 Task: Search one way flight ticket for 2 adults, 2 infants in seat and 1 infant on lap in first from Wichita: Wichita Dwight D. Eisenhower National Airport(was Wichita Mid-continent Airport) to Greensboro: Piedmont Triad International Airport on 5-1-2023. Choice of flights is Westjet. Number of bags: 1 checked bag. Price is upto 45000. Outbound departure time preference is 7:00.
Action: Mouse moved to (250, 253)
Screenshot: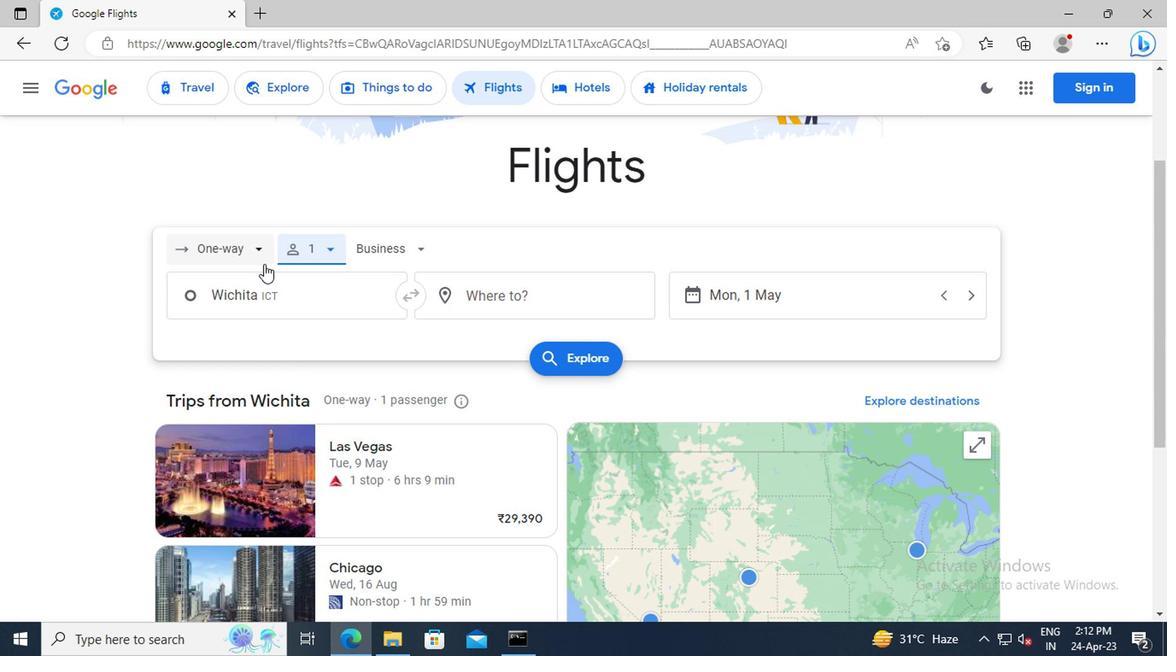 
Action: Mouse pressed left at (250, 253)
Screenshot: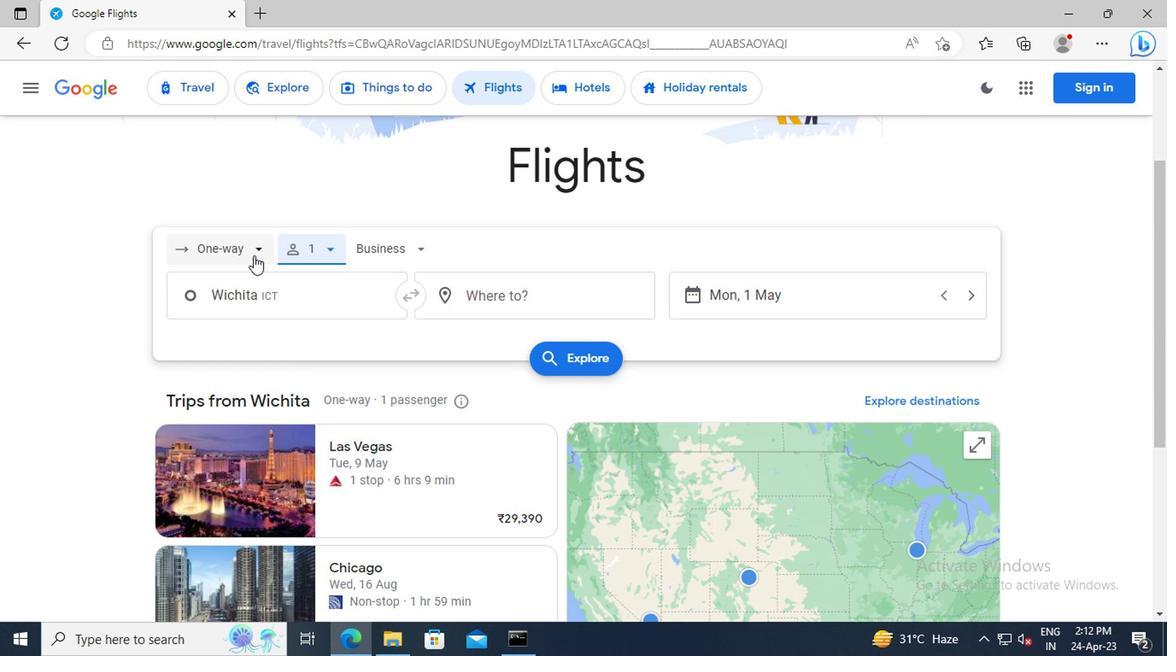 
Action: Mouse moved to (235, 336)
Screenshot: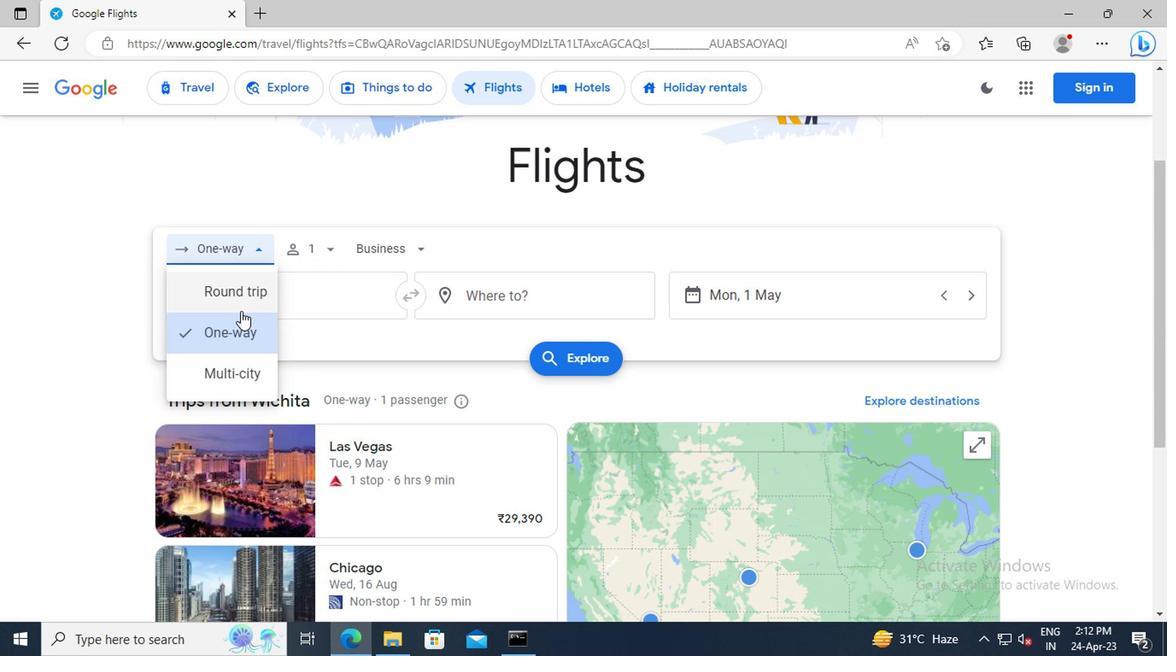 
Action: Mouse pressed left at (235, 336)
Screenshot: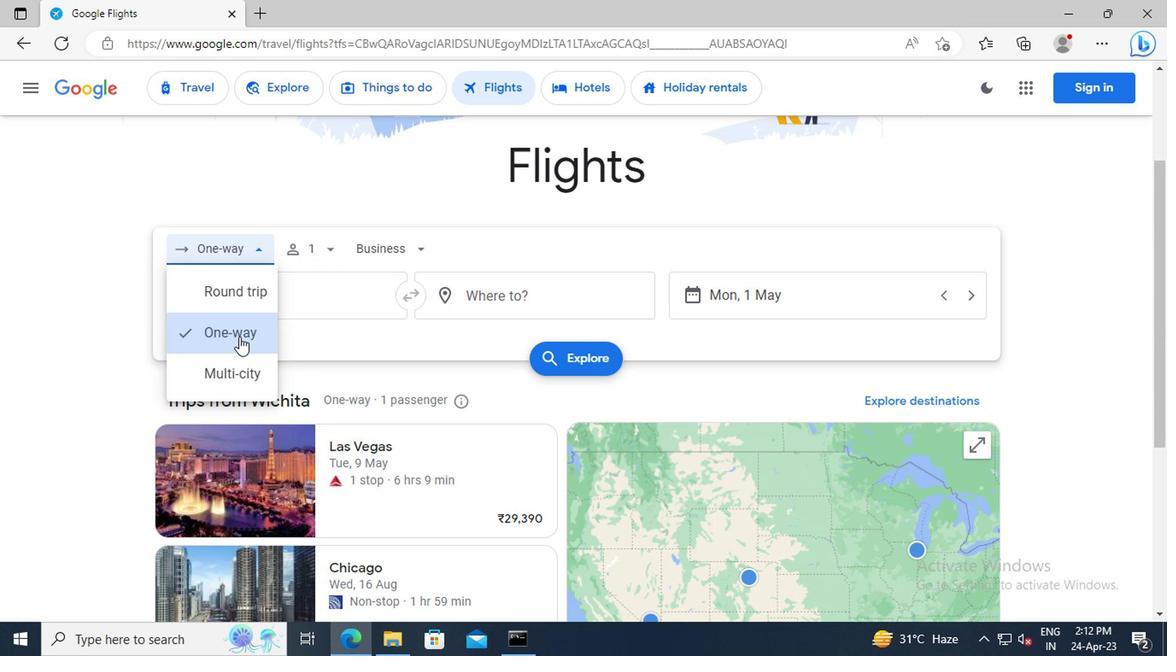 
Action: Mouse moved to (318, 247)
Screenshot: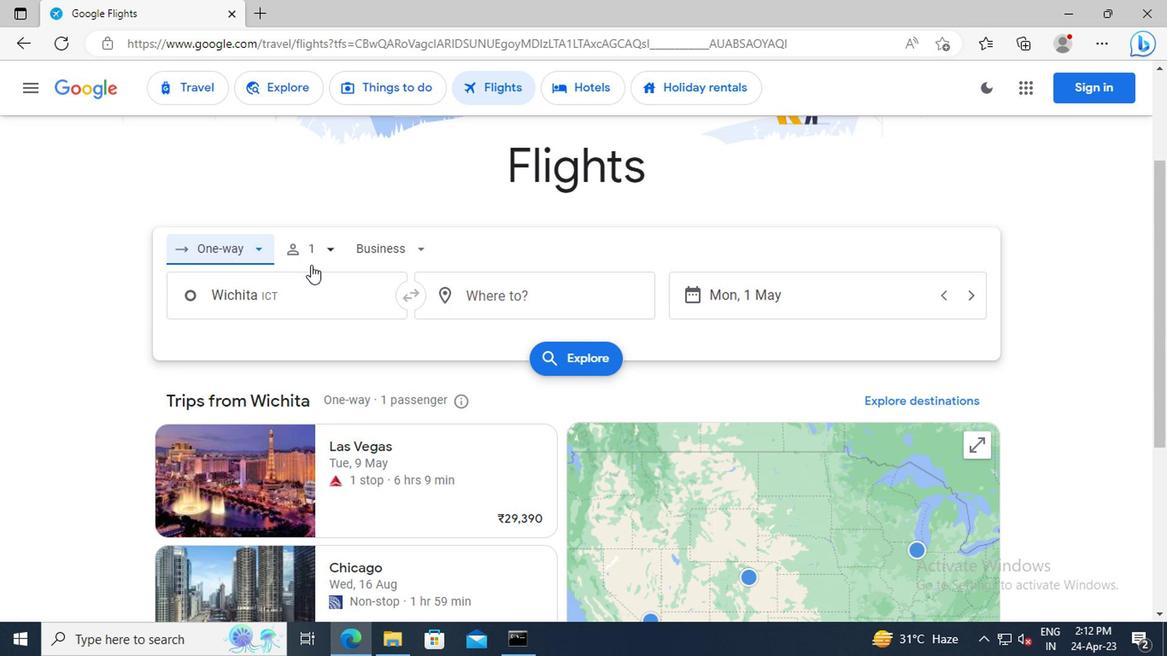 
Action: Mouse pressed left at (318, 247)
Screenshot: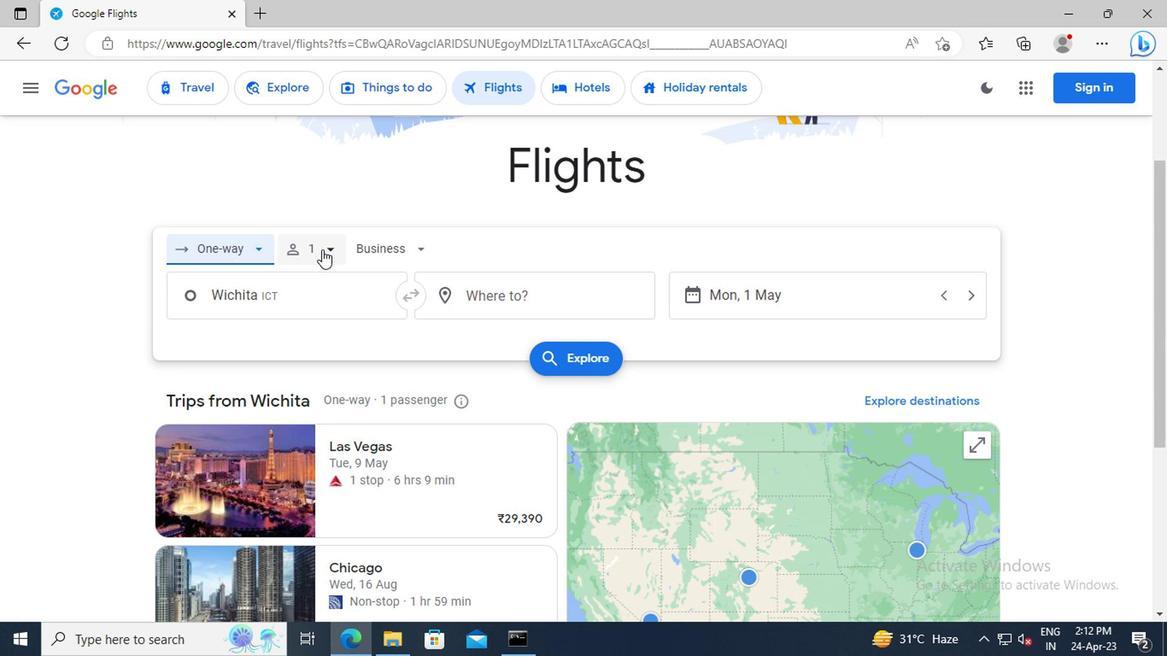 
Action: Mouse moved to (449, 290)
Screenshot: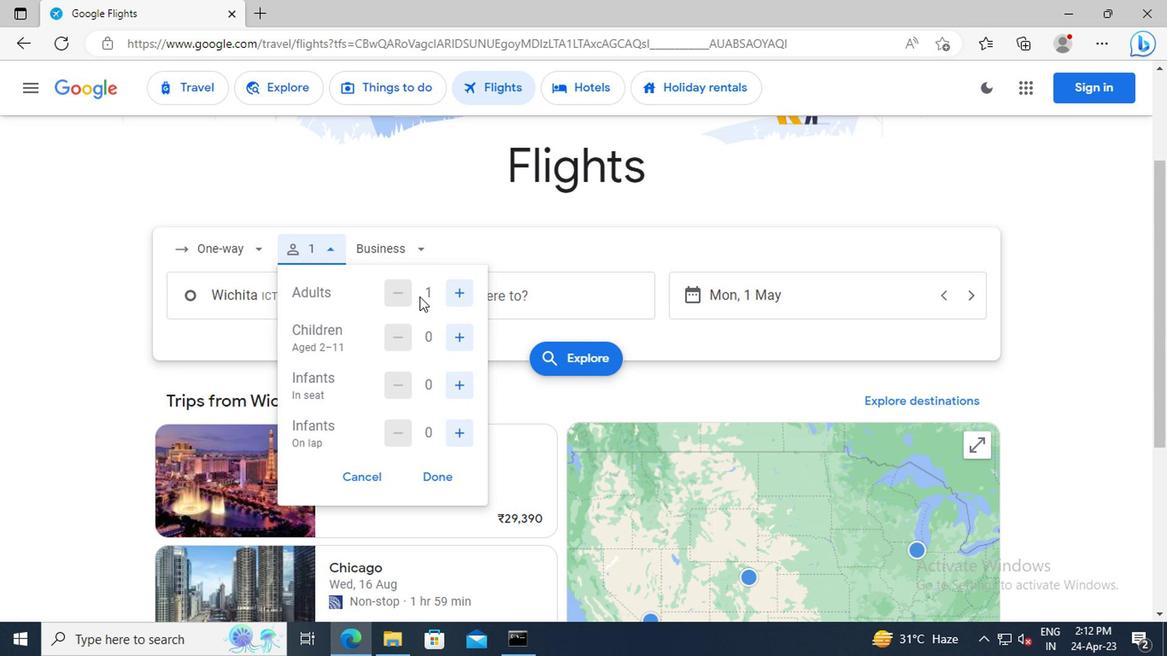 
Action: Mouse pressed left at (449, 290)
Screenshot: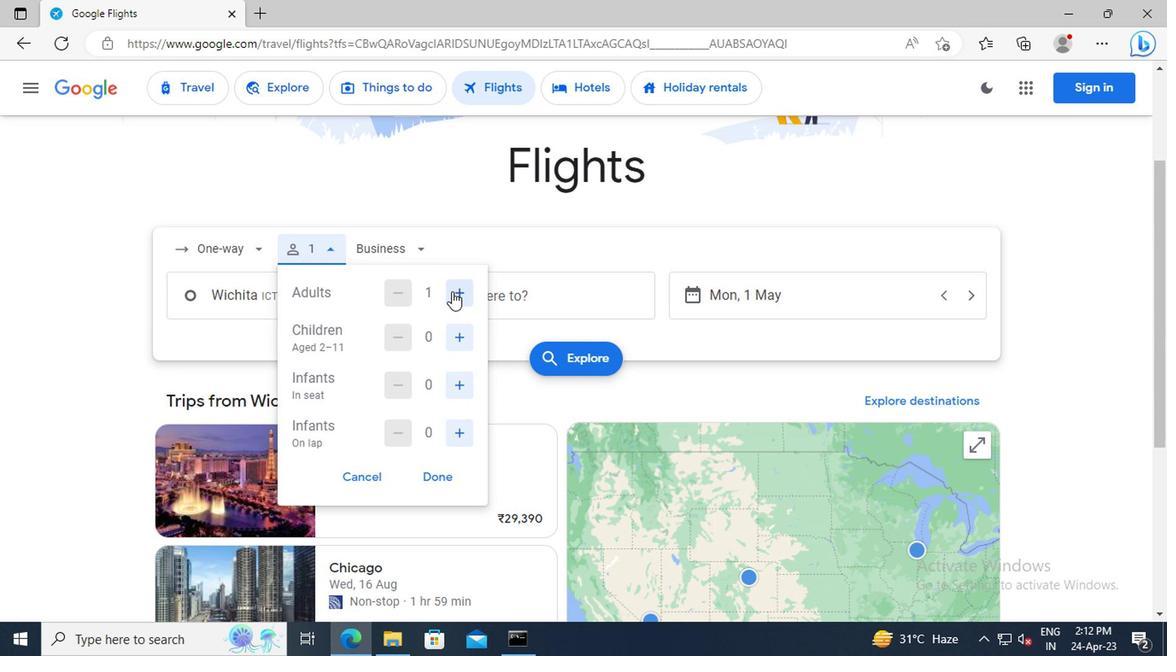 
Action: Mouse moved to (456, 373)
Screenshot: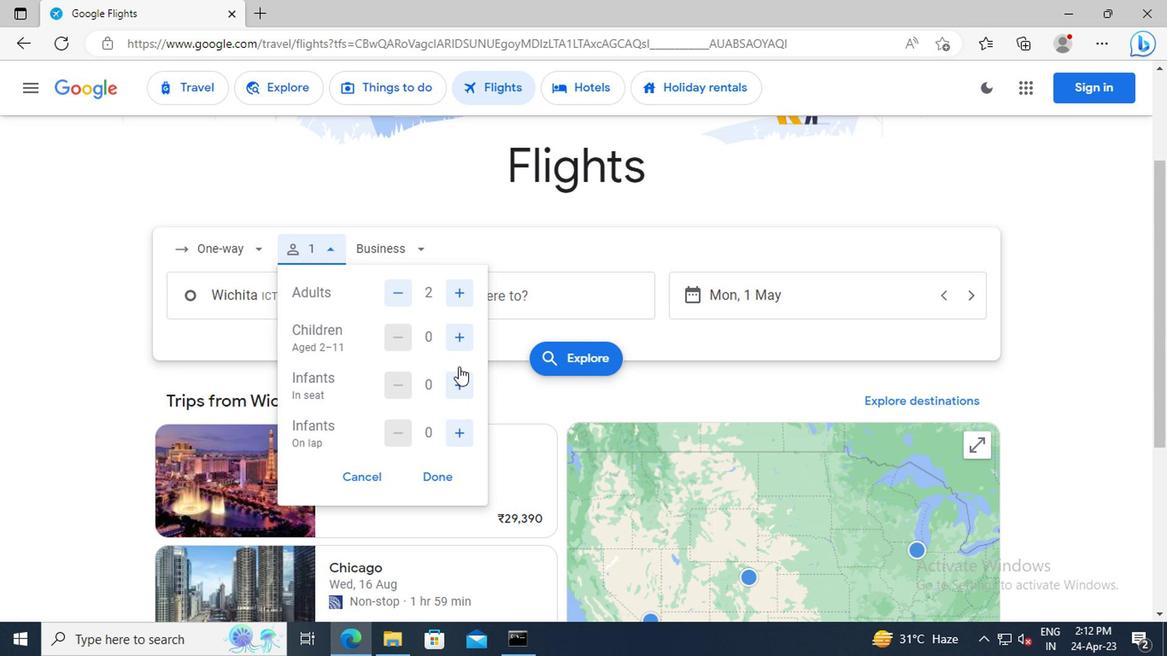 
Action: Mouse pressed left at (456, 373)
Screenshot: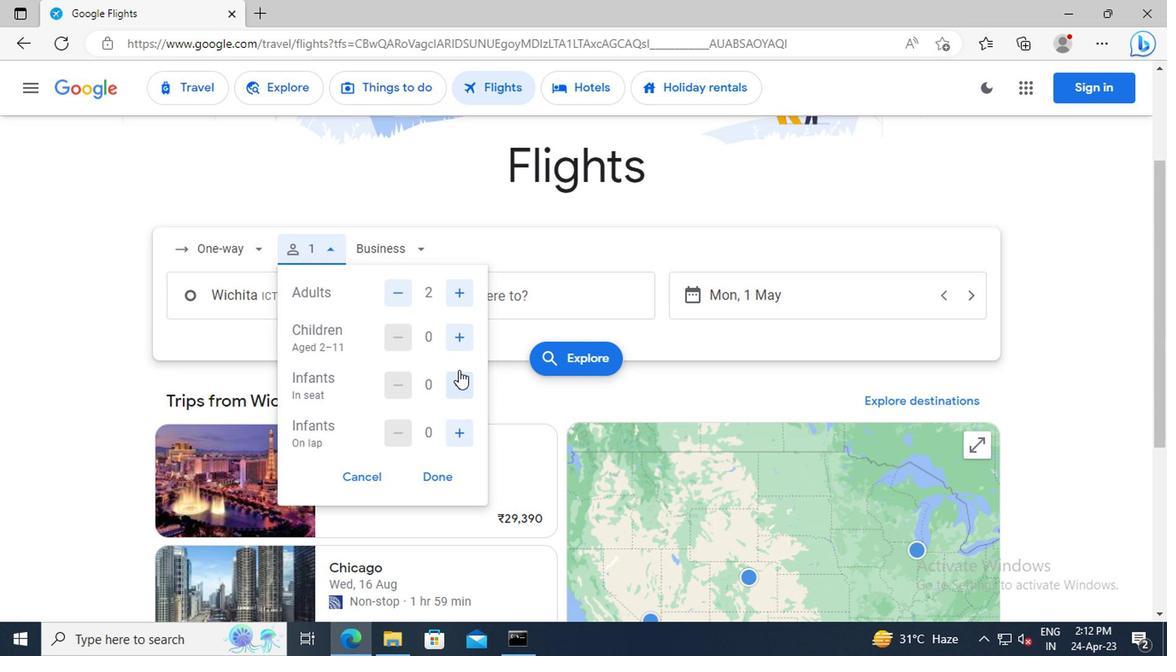 
Action: Mouse pressed left at (456, 373)
Screenshot: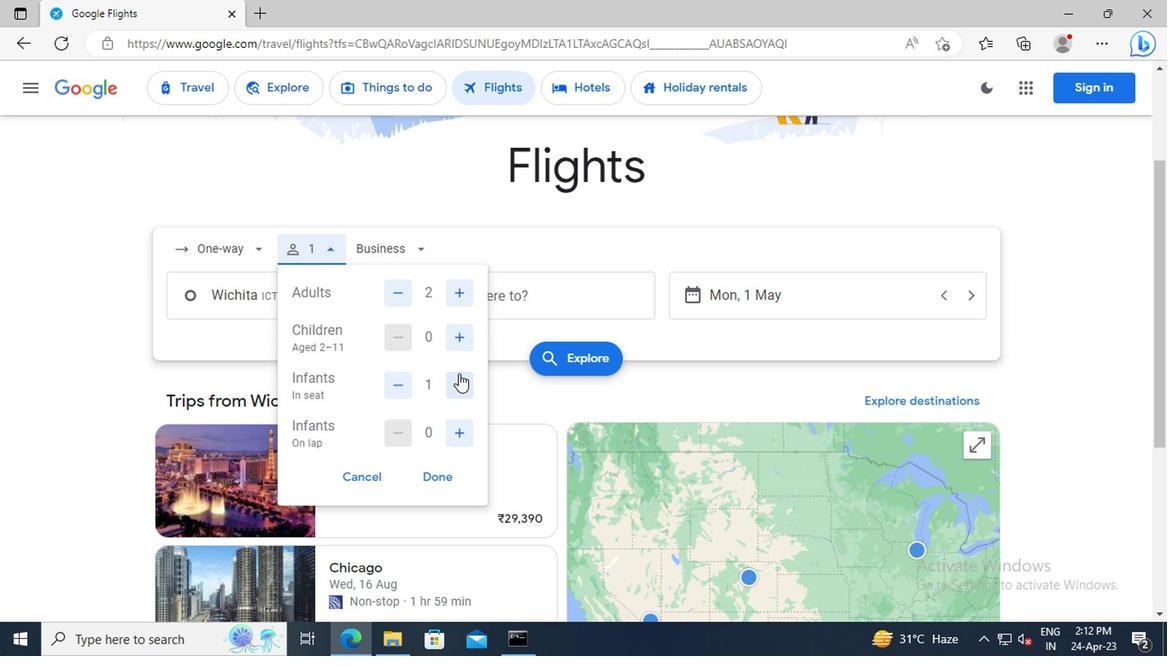 
Action: Mouse moved to (454, 434)
Screenshot: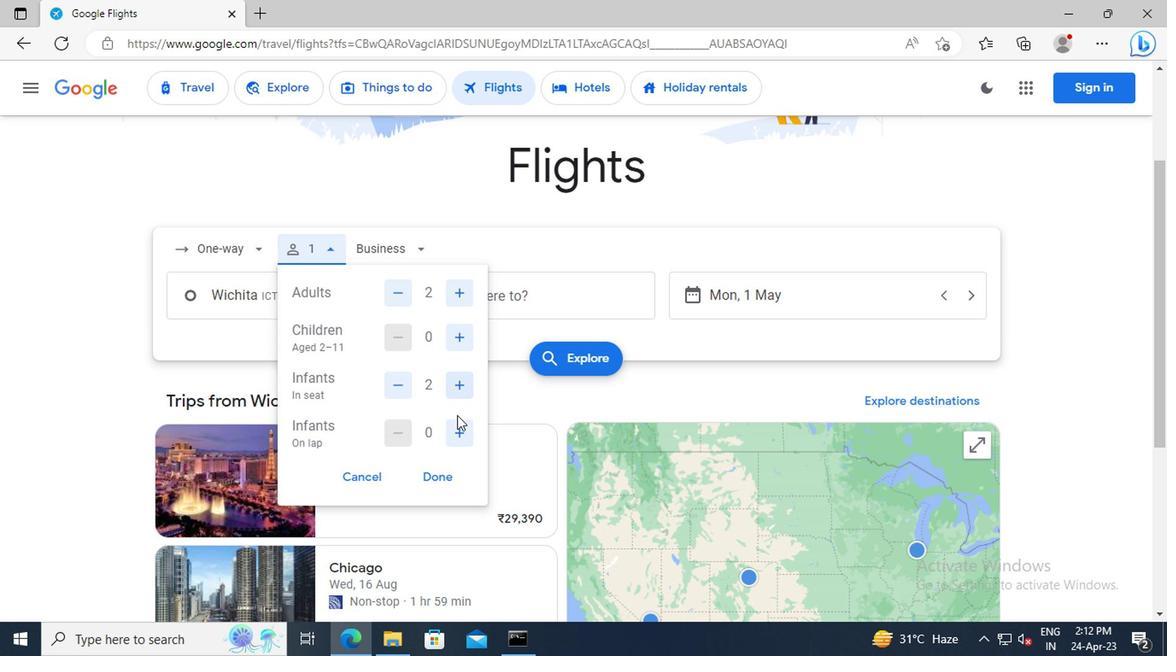 
Action: Mouse pressed left at (454, 434)
Screenshot: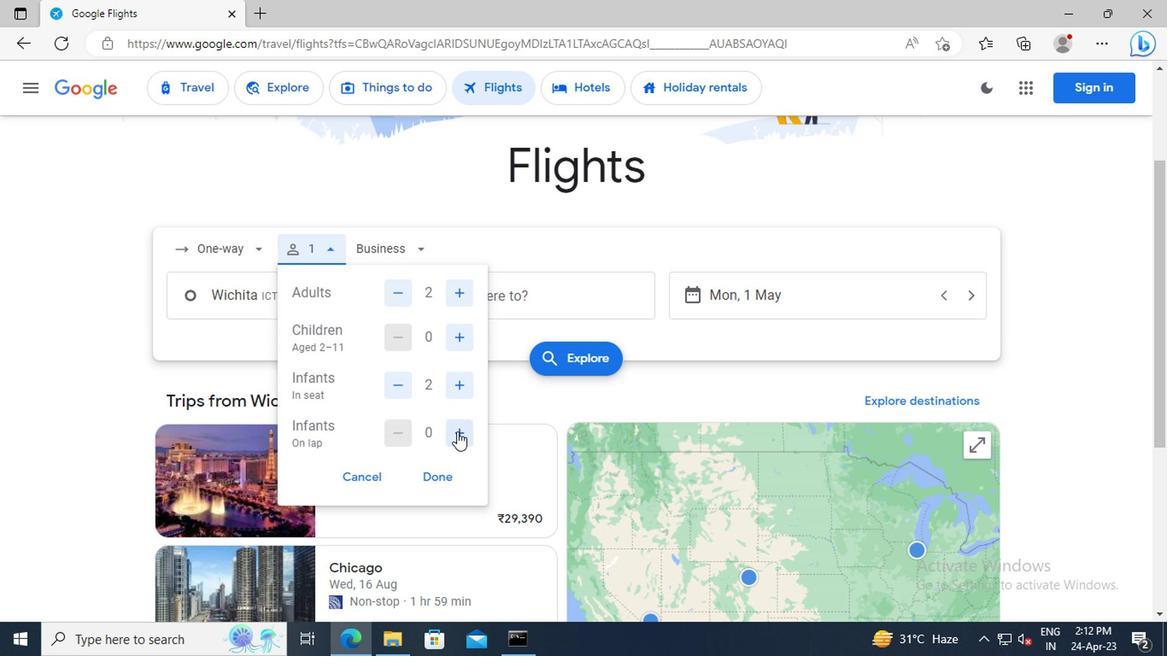 
Action: Mouse moved to (437, 478)
Screenshot: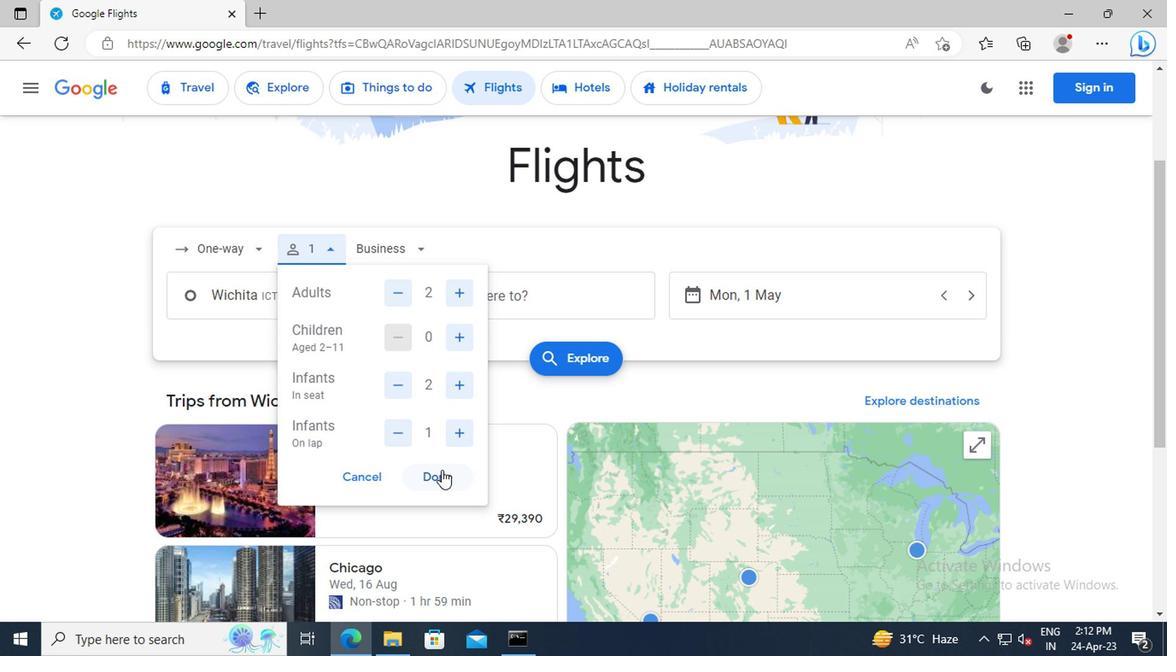 
Action: Mouse pressed left at (437, 478)
Screenshot: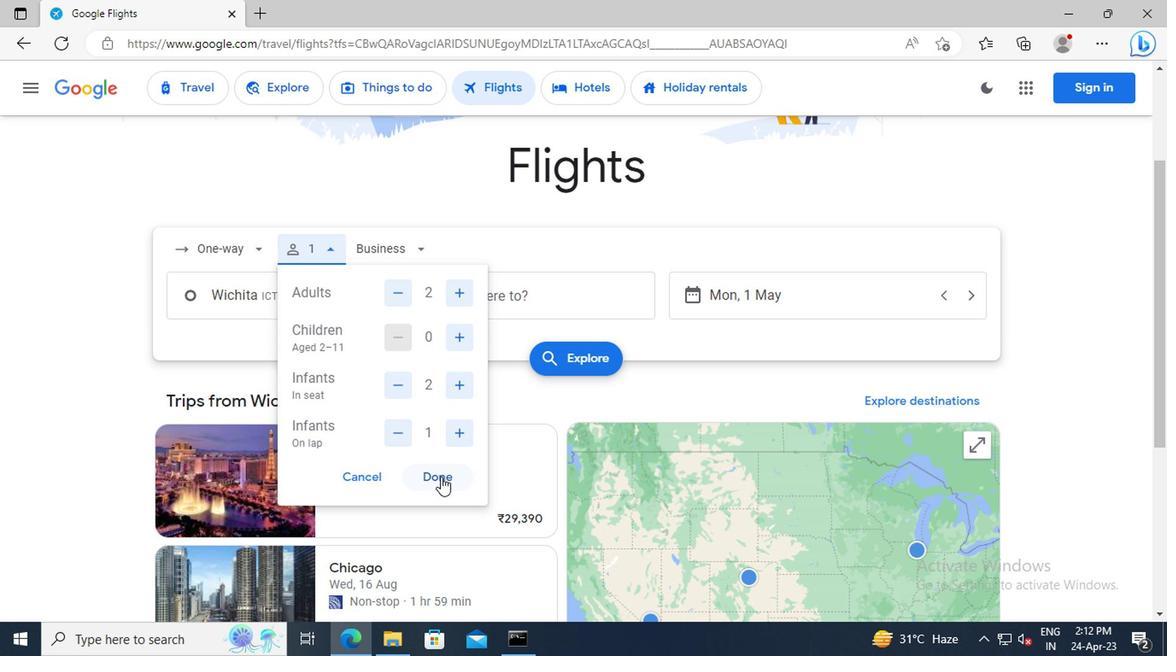 
Action: Mouse moved to (400, 250)
Screenshot: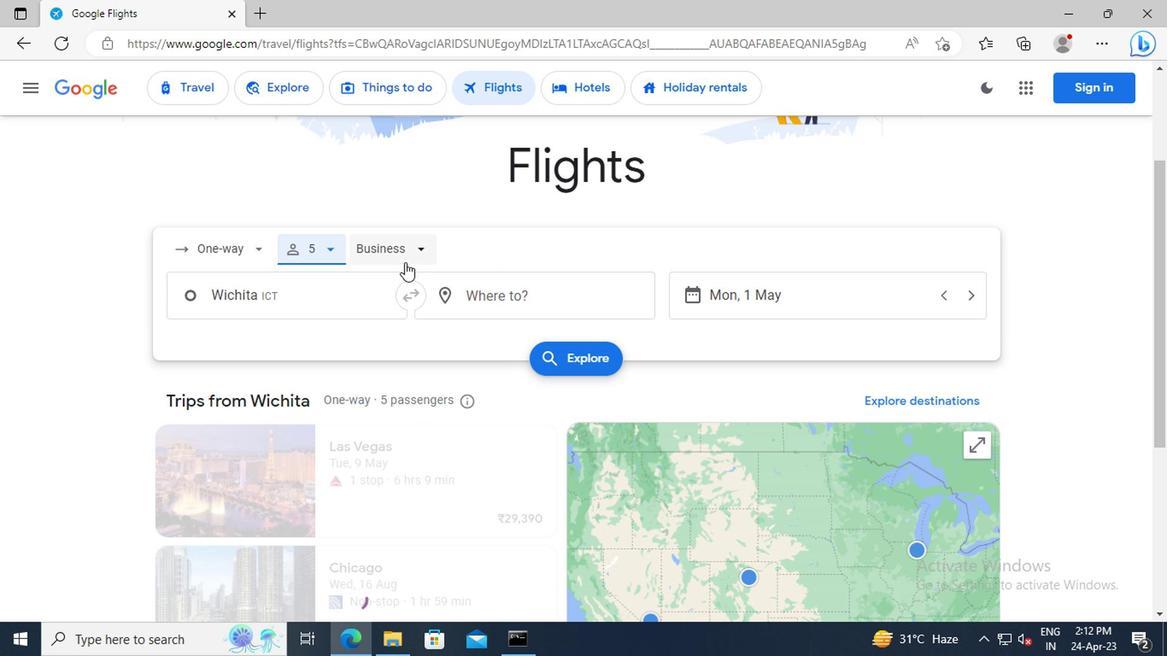 
Action: Mouse pressed left at (400, 250)
Screenshot: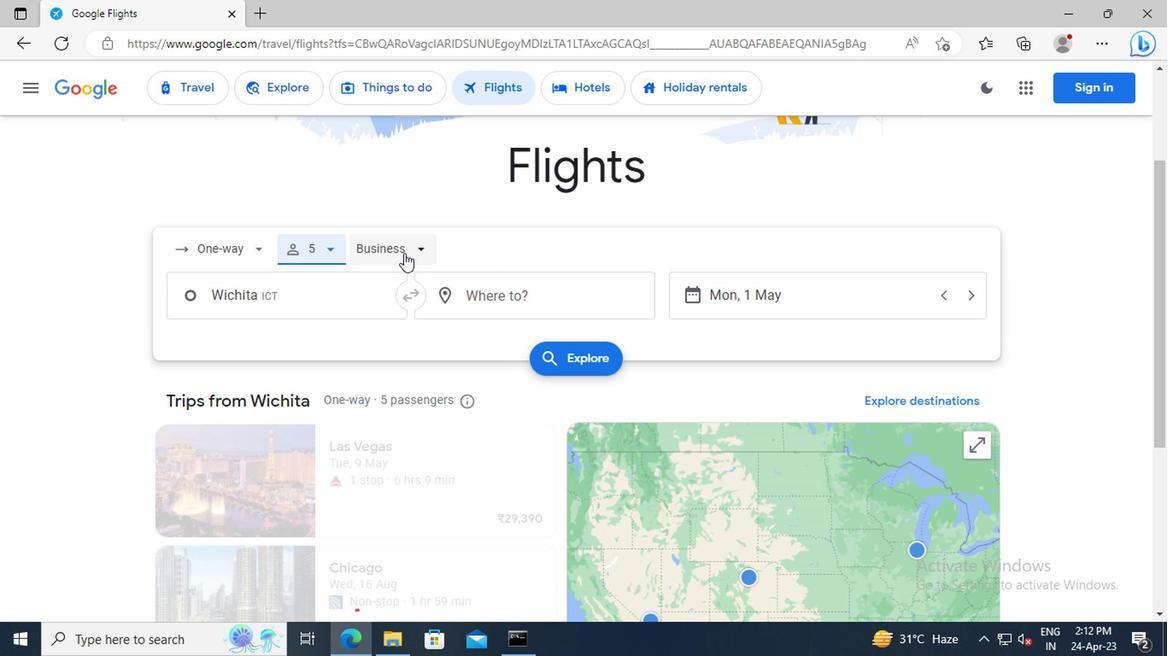 
Action: Mouse moved to (403, 411)
Screenshot: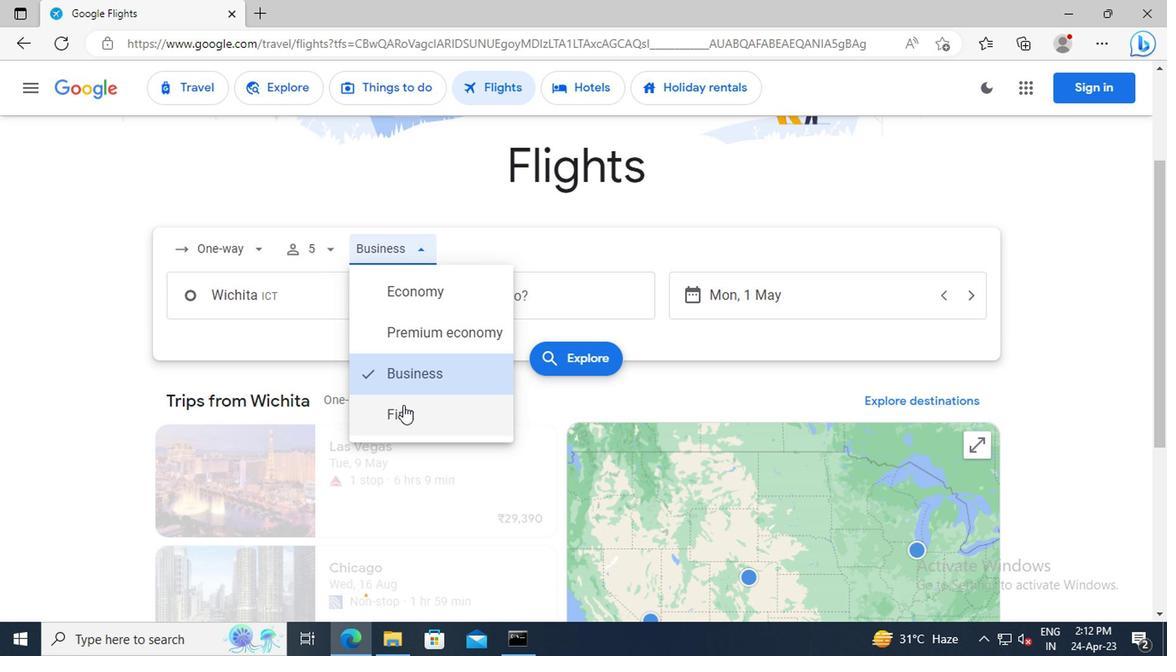 
Action: Mouse pressed left at (403, 411)
Screenshot: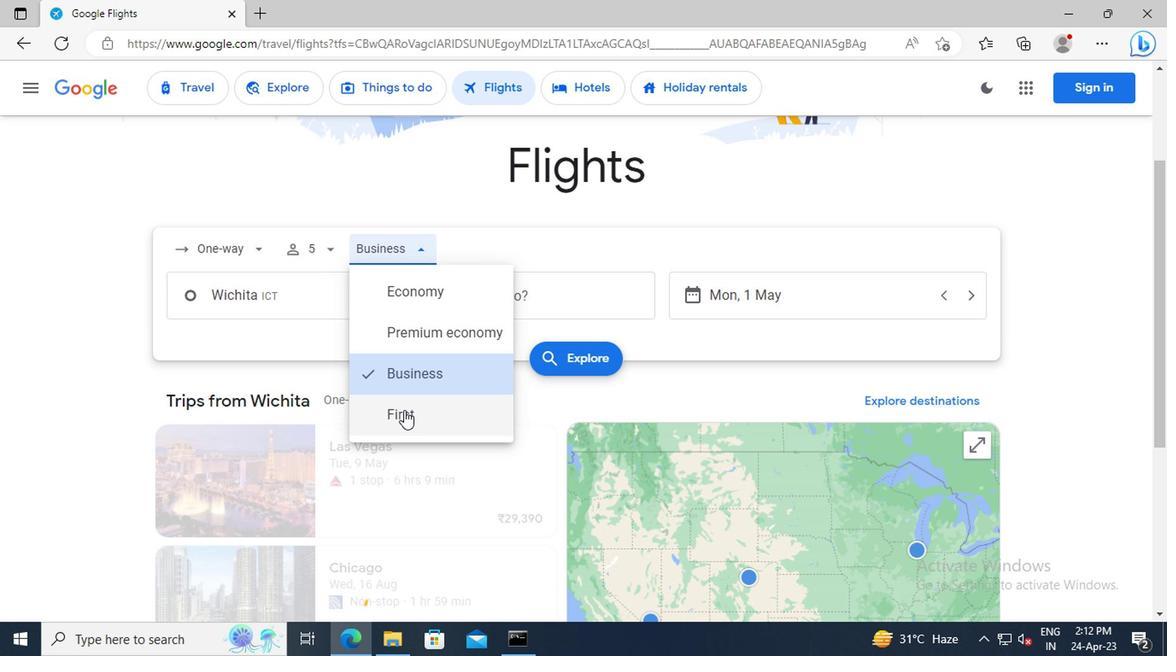 
Action: Mouse moved to (335, 310)
Screenshot: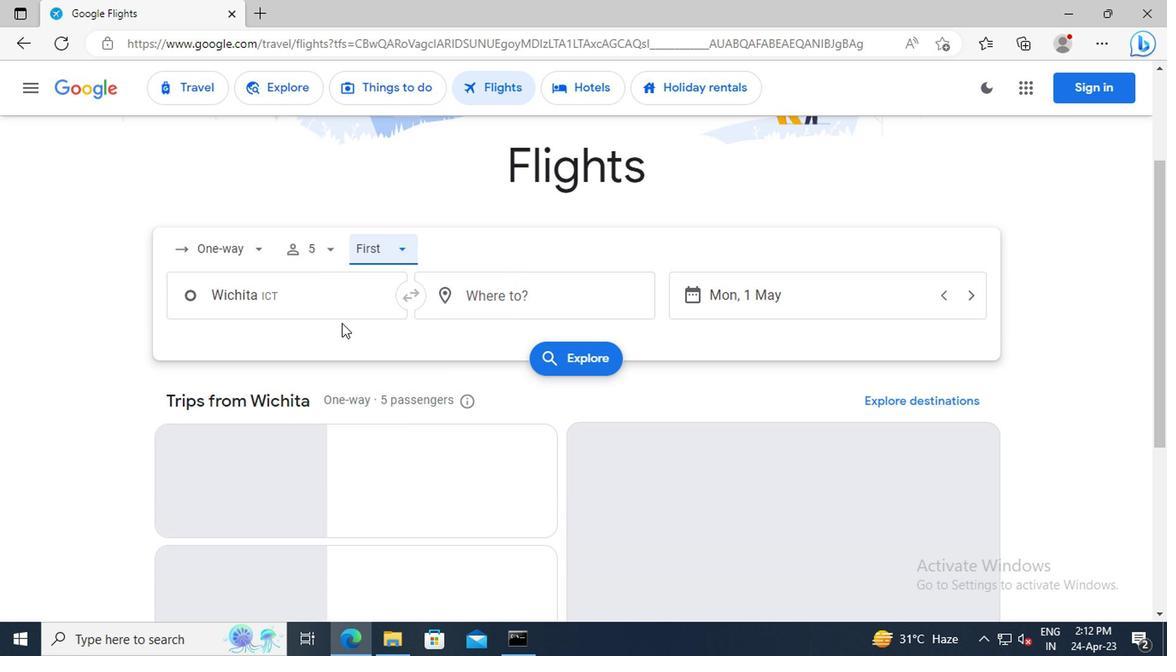 
Action: Mouse pressed left at (335, 310)
Screenshot: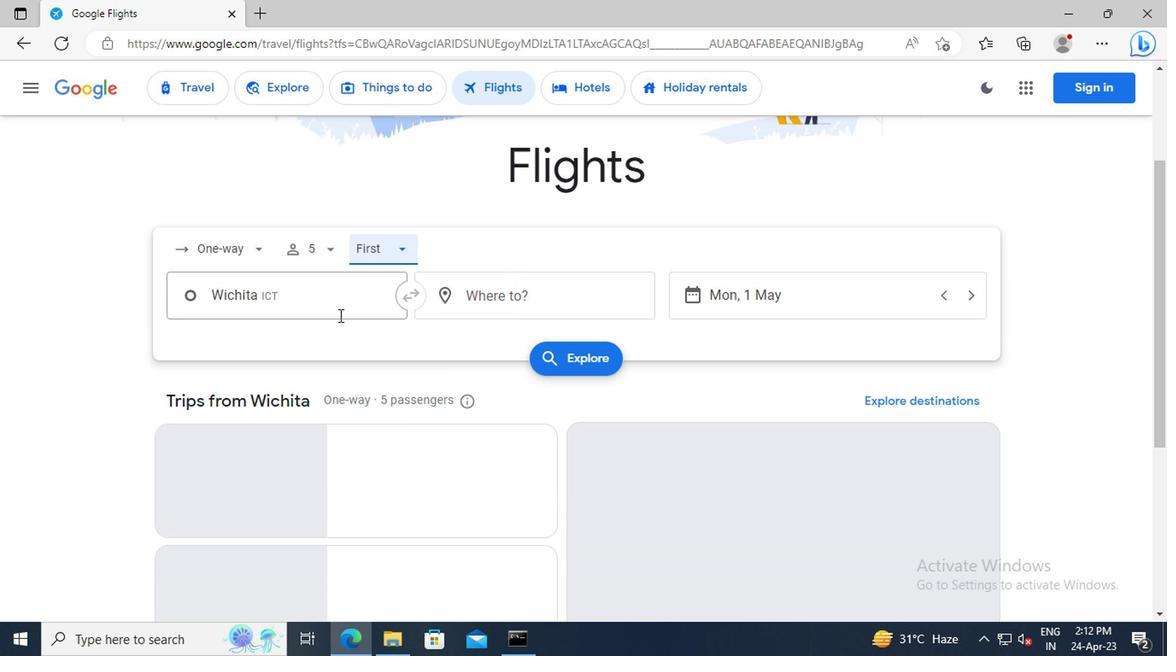
Action: Key pressed <Key.shift>WICHITA<Key.space><Key.shift>DWIGHT
Screenshot: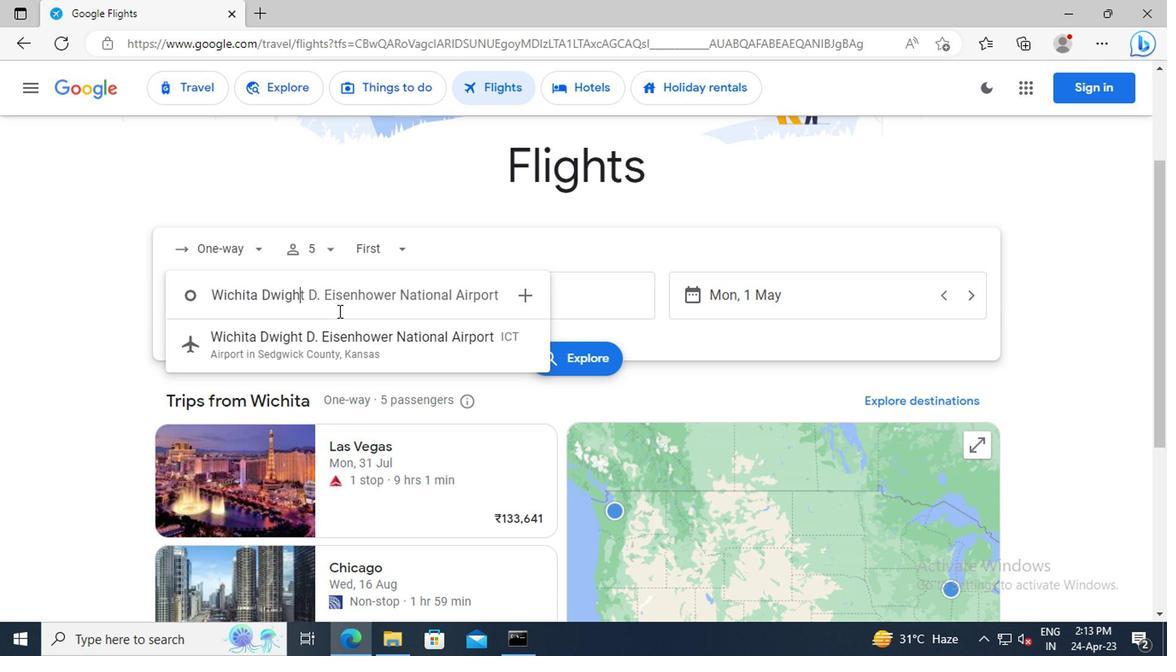 
Action: Mouse moved to (341, 342)
Screenshot: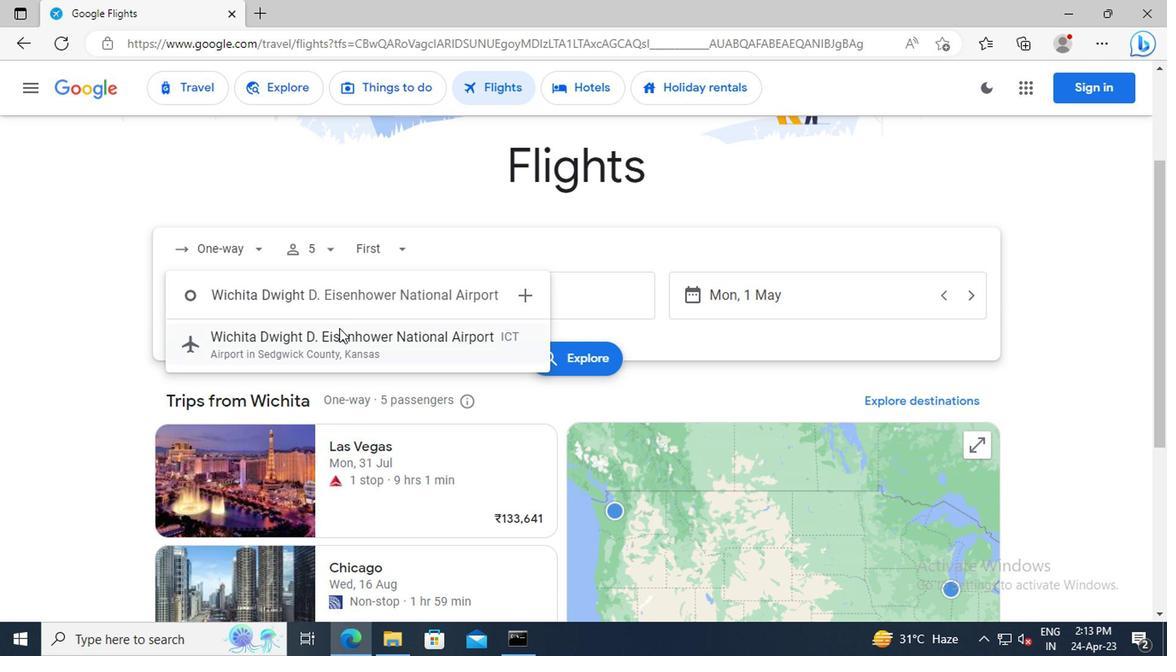 
Action: Mouse pressed left at (341, 342)
Screenshot: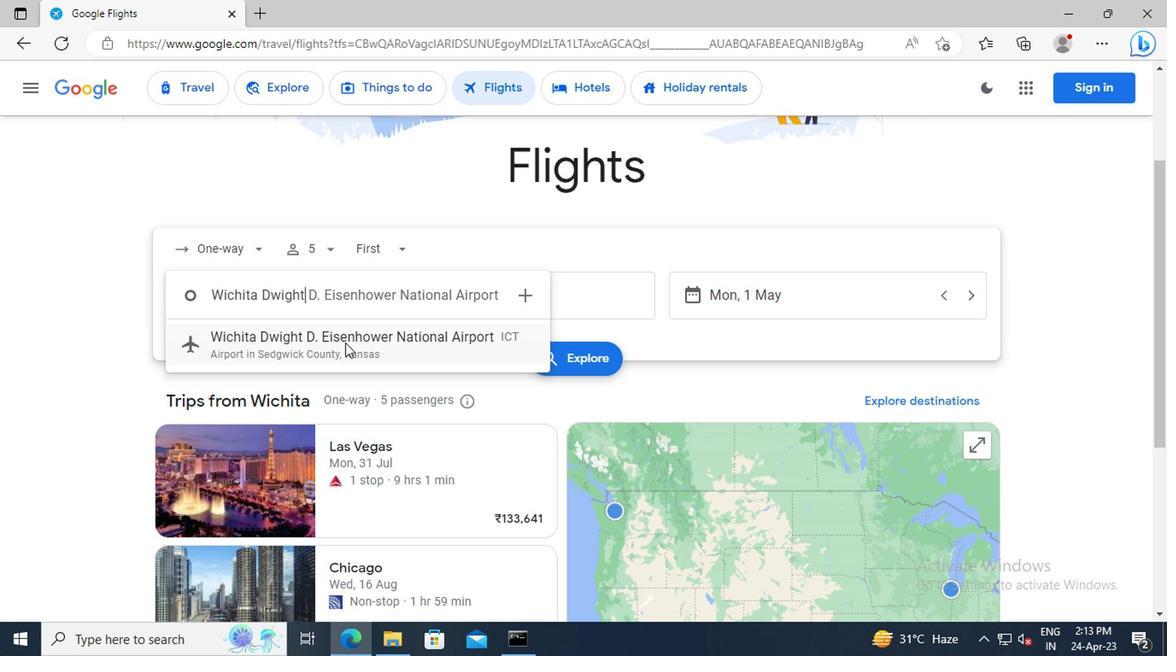 
Action: Mouse moved to (485, 298)
Screenshot: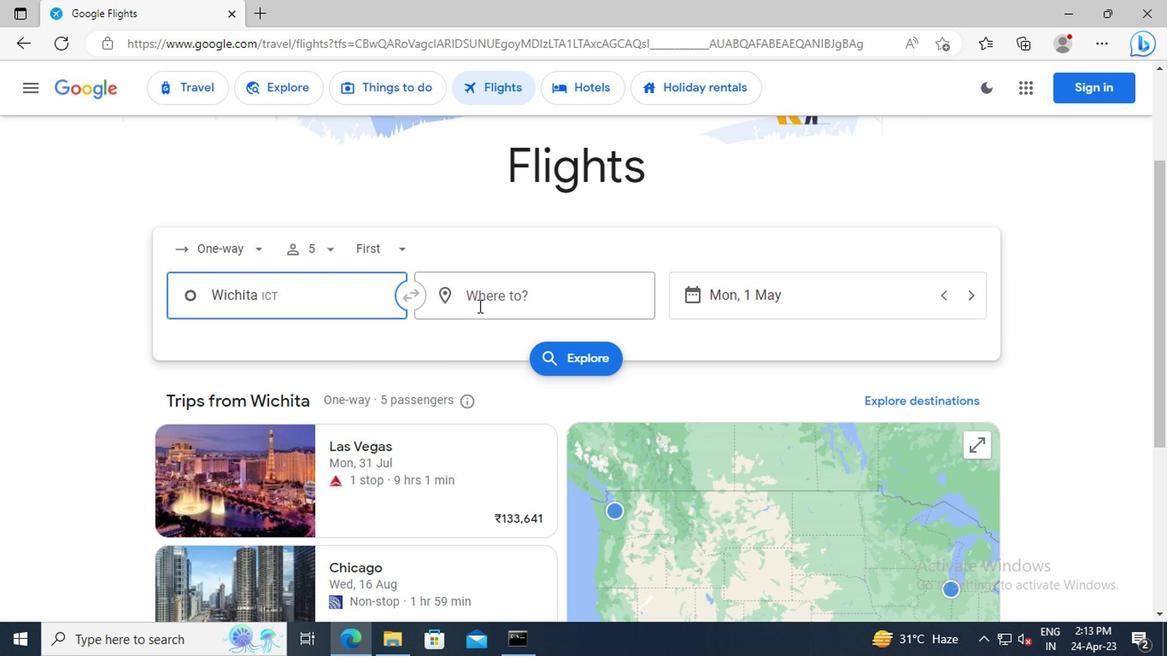 
Action: Mouse pressed left at (485, 298)
Screenshot: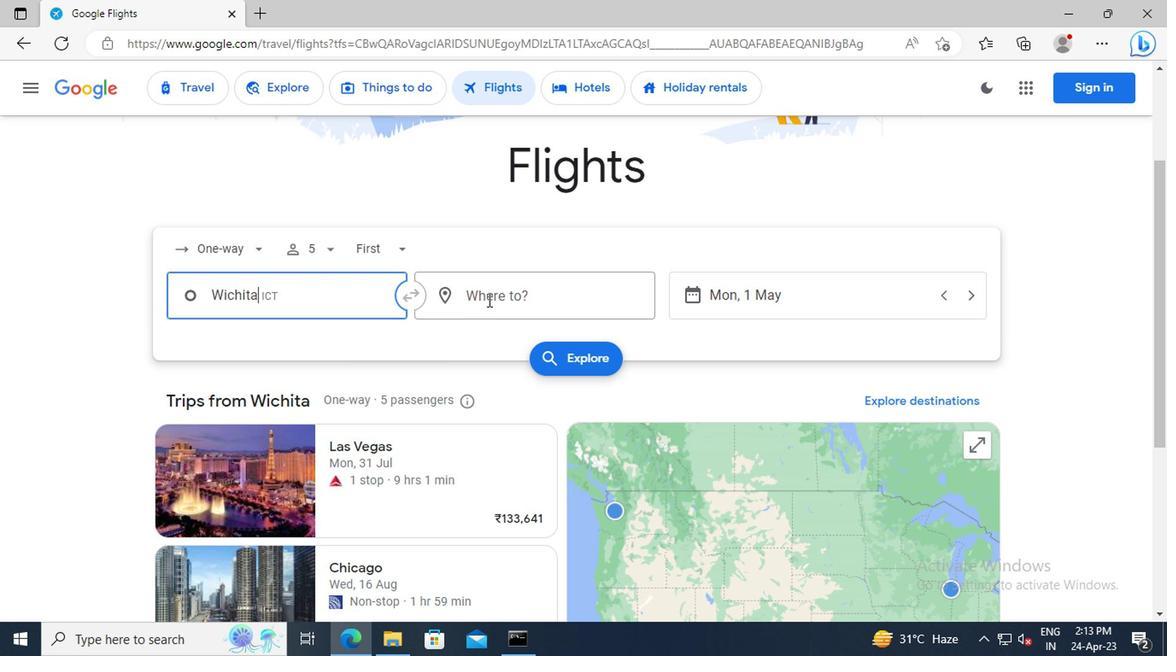 
Action: Key pressed <Key.shift>GREENSBORO
Screenshot: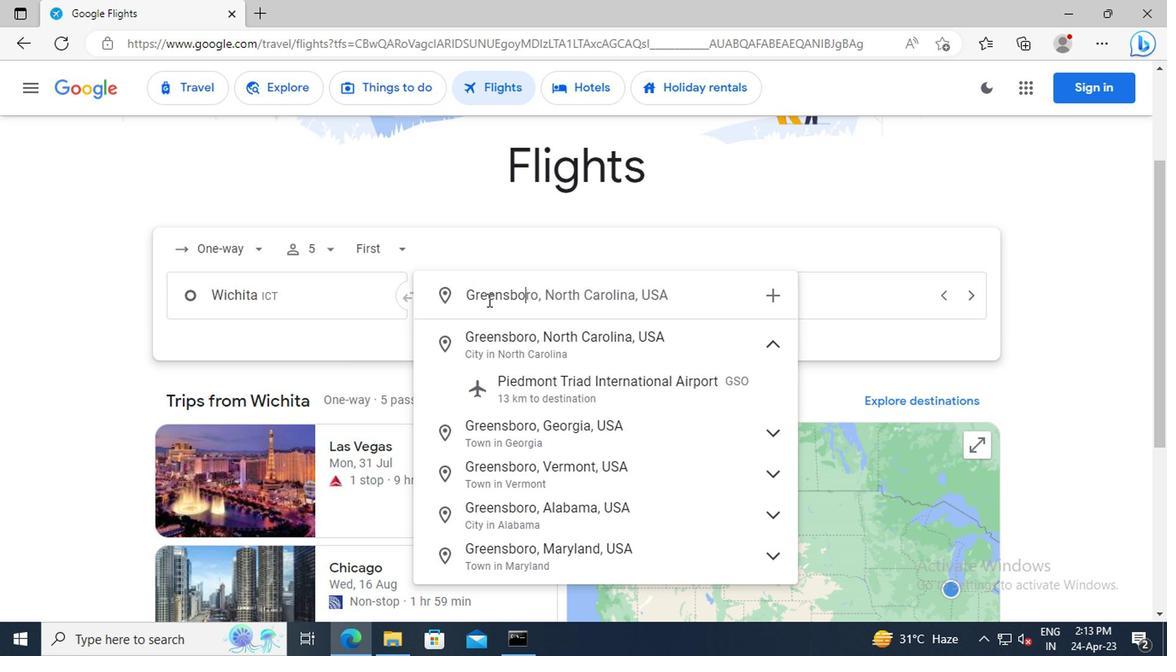 
Action: Mouse moved to (548, 387)
Screenshot: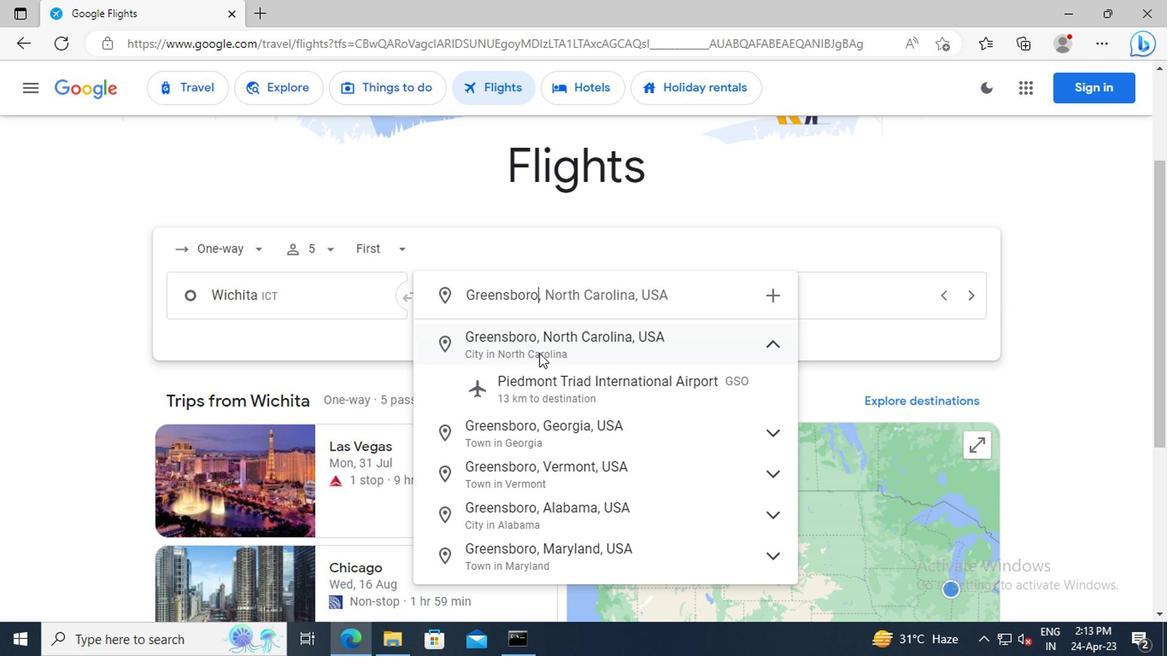 
Action: Mouse pressed left at (548, 387)
Screenshot: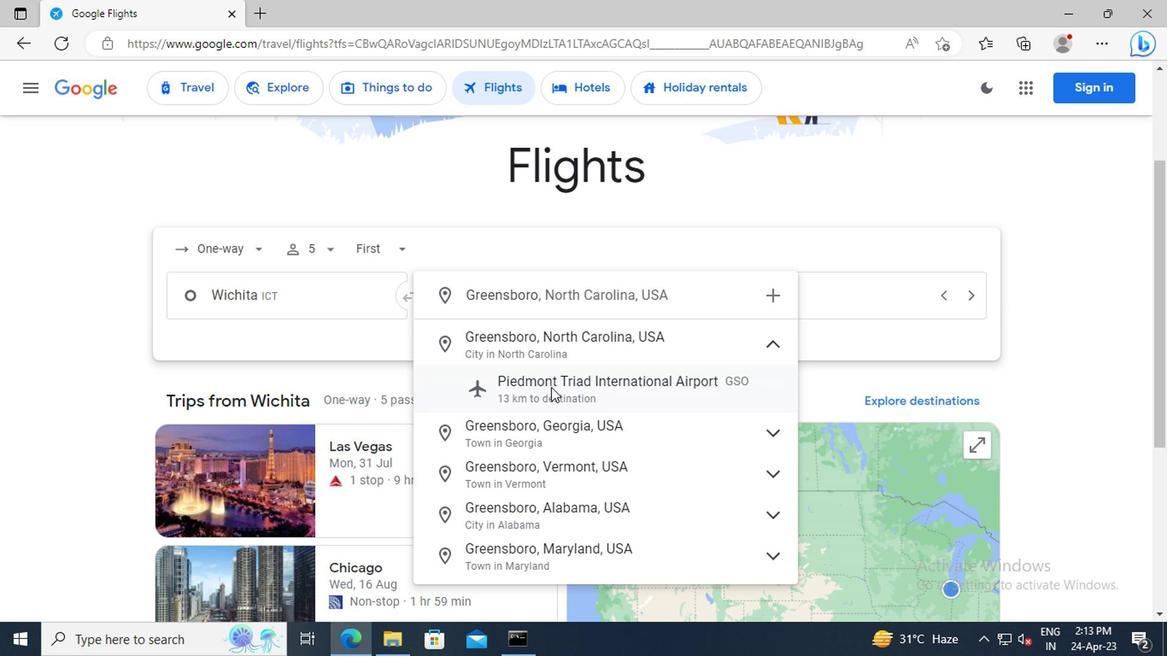 
Action: Mouse moved to (729, 308)
Screenshot: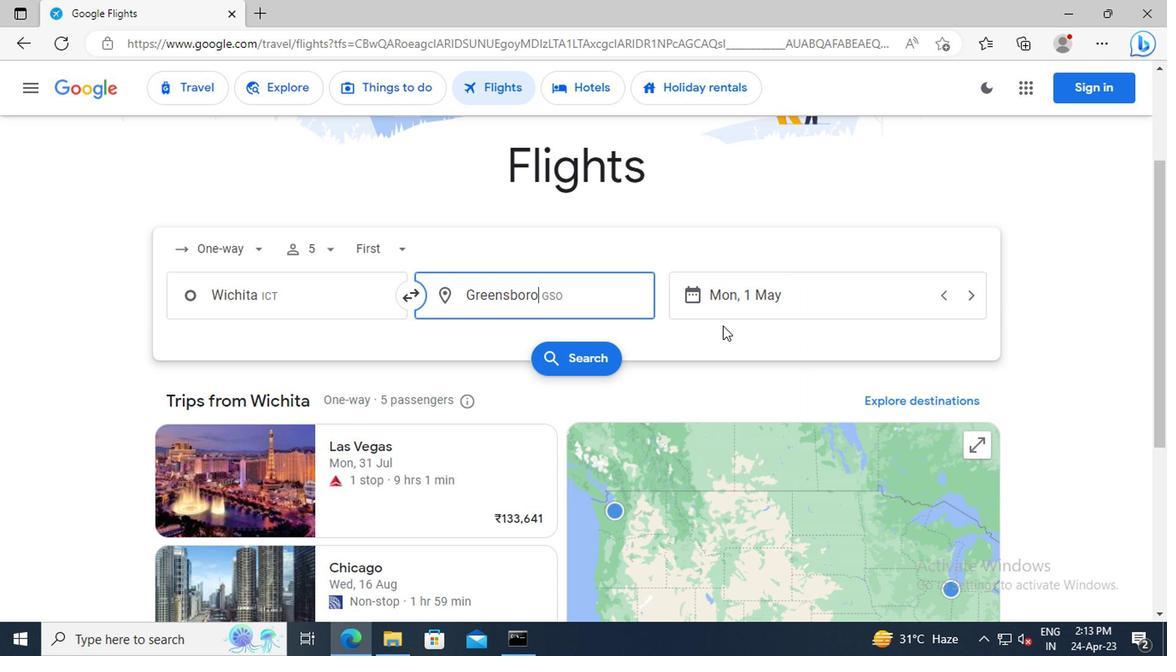 
Action: Mouse pressed left at (729, 308)
Screenshot: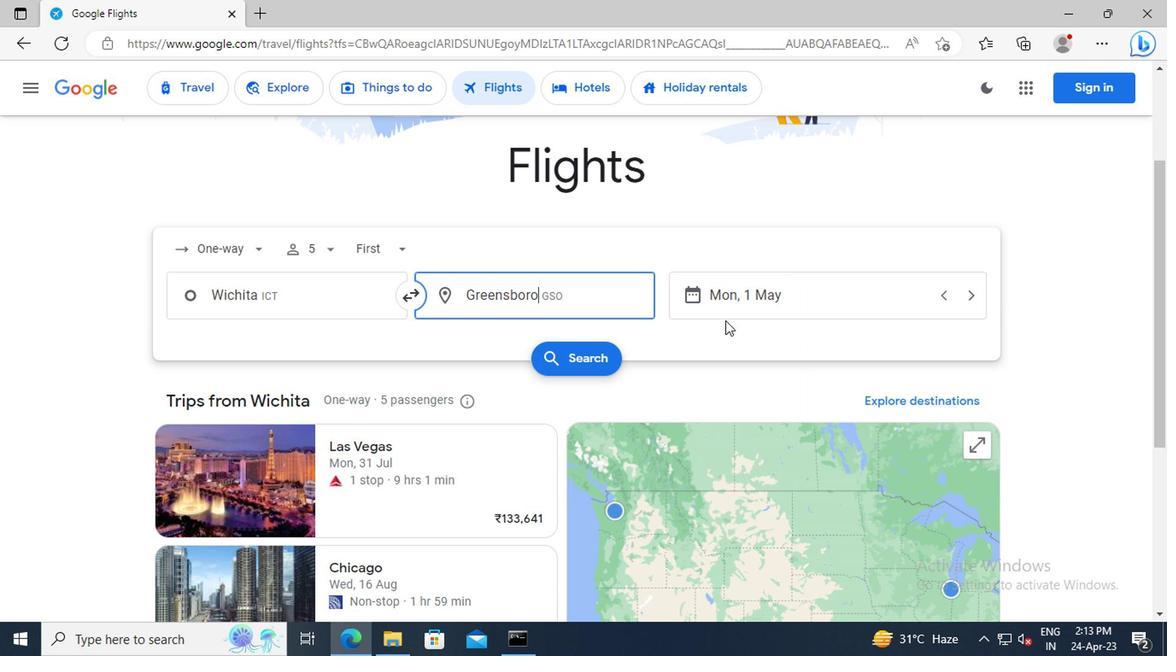 
Action: Mouse moved to (604, 227)
Screenshot: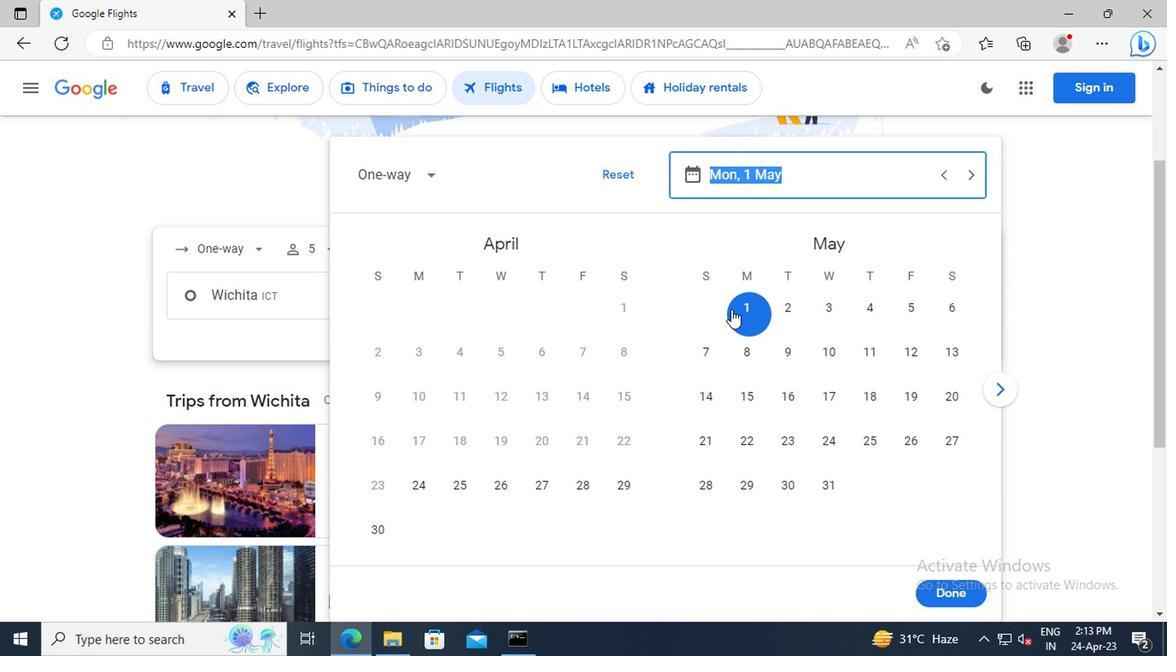 
Action: Key pressed 1<Key.space>MAY<Key.enter>
Screenshot: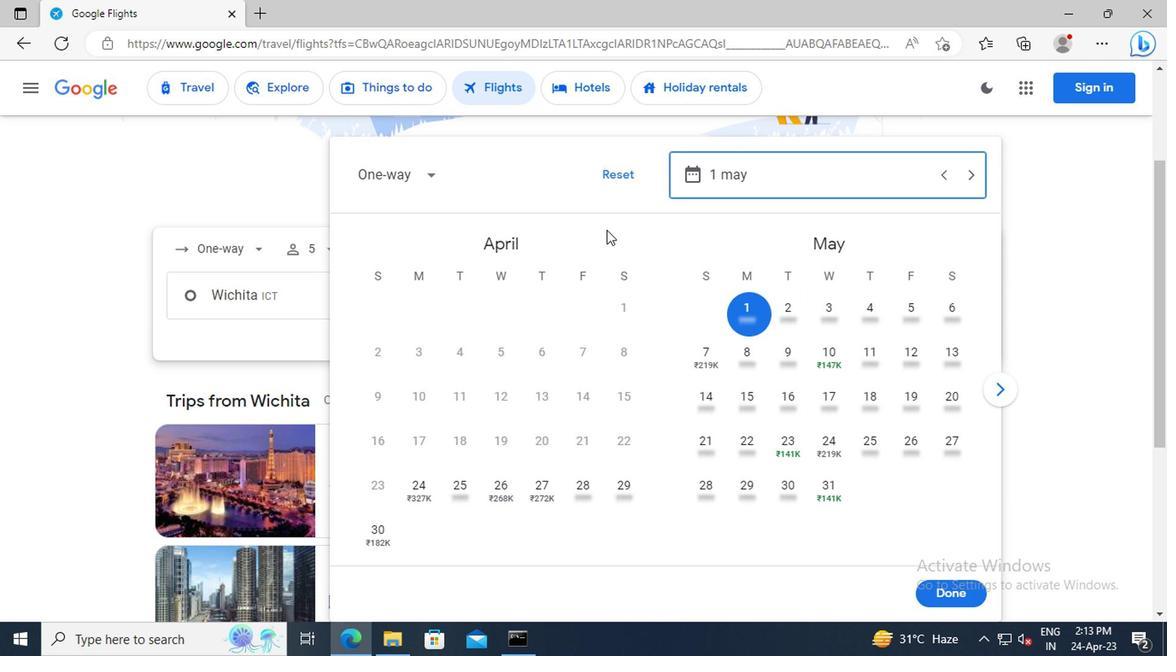 
Action: Mouse moved to (953, 597)
Screenshot: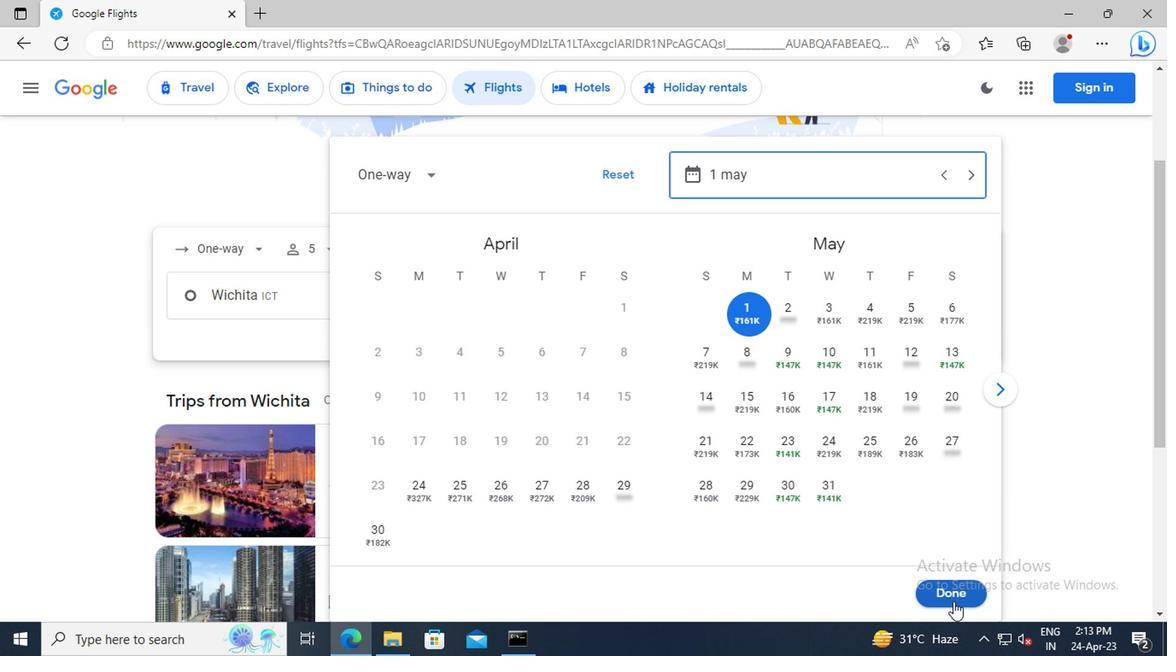 
Action: Mouse pressed left at (953, 597)
Screenshot: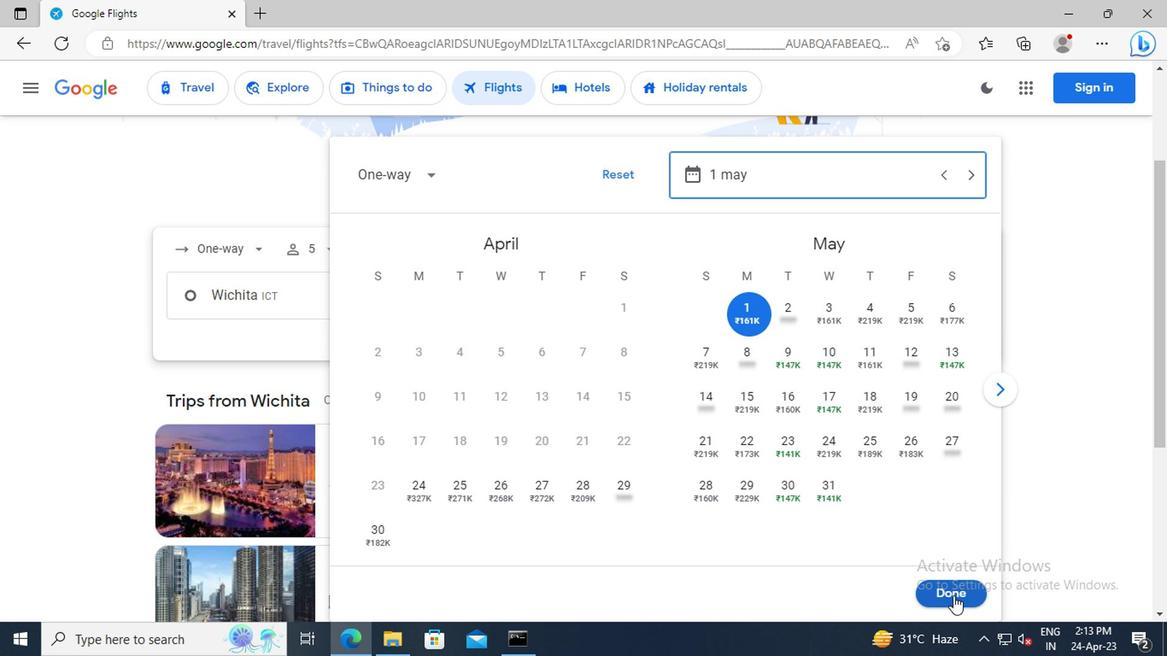 
Action: Mouse moved to (582, 362)
Screenshot: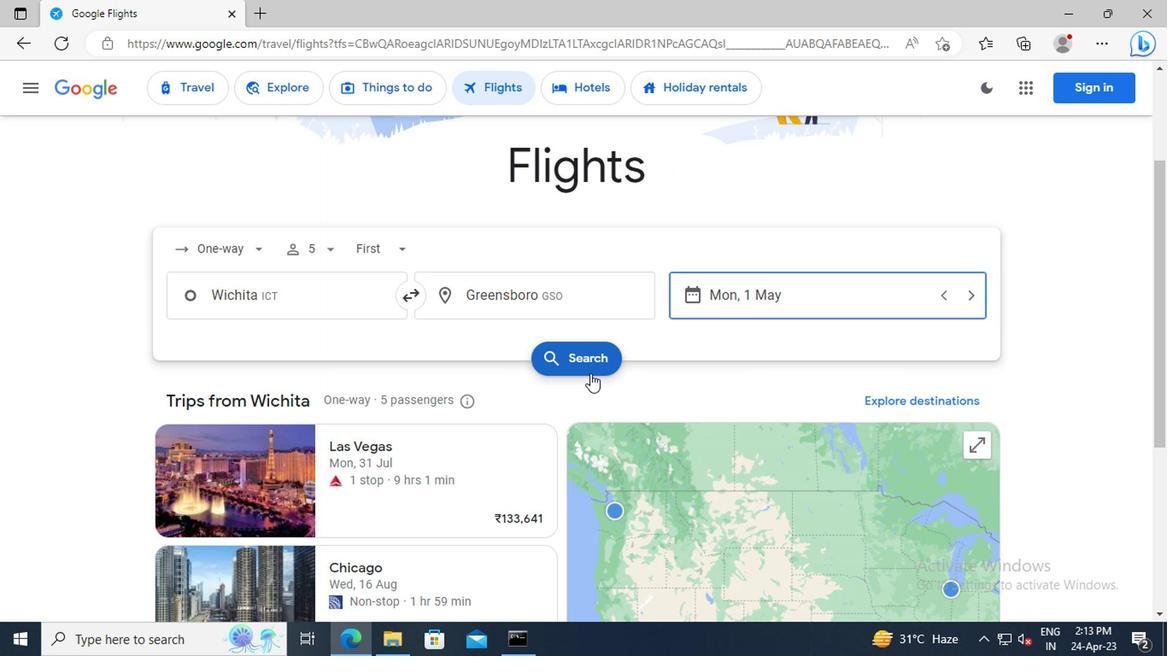 
Action: Mouse pressed left at (582, 362)
Screenshot: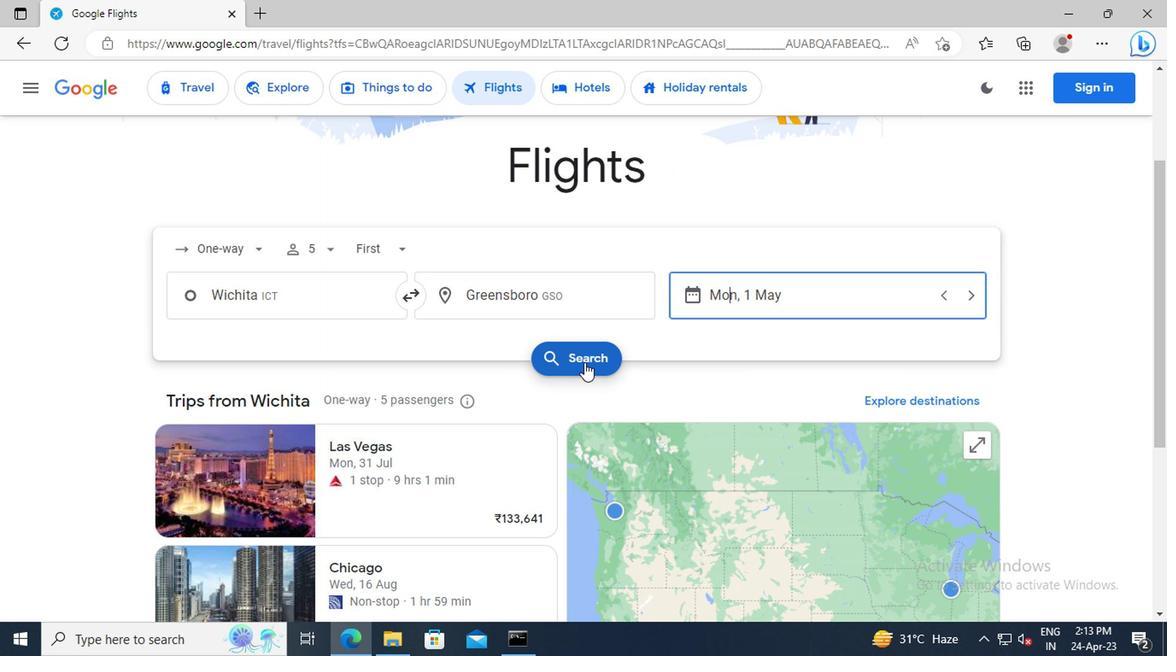 
Action: Mouse moved to (193, 237)
Screenshot: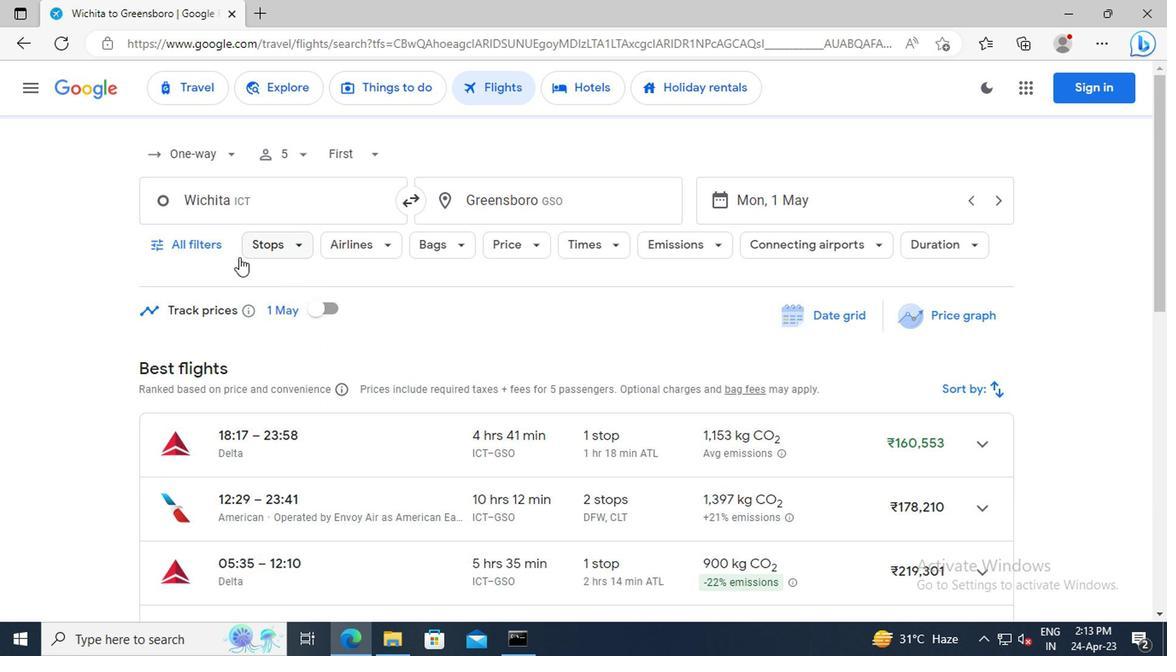 
Action: Mouse pressed left at (193, 237)
Screenshot: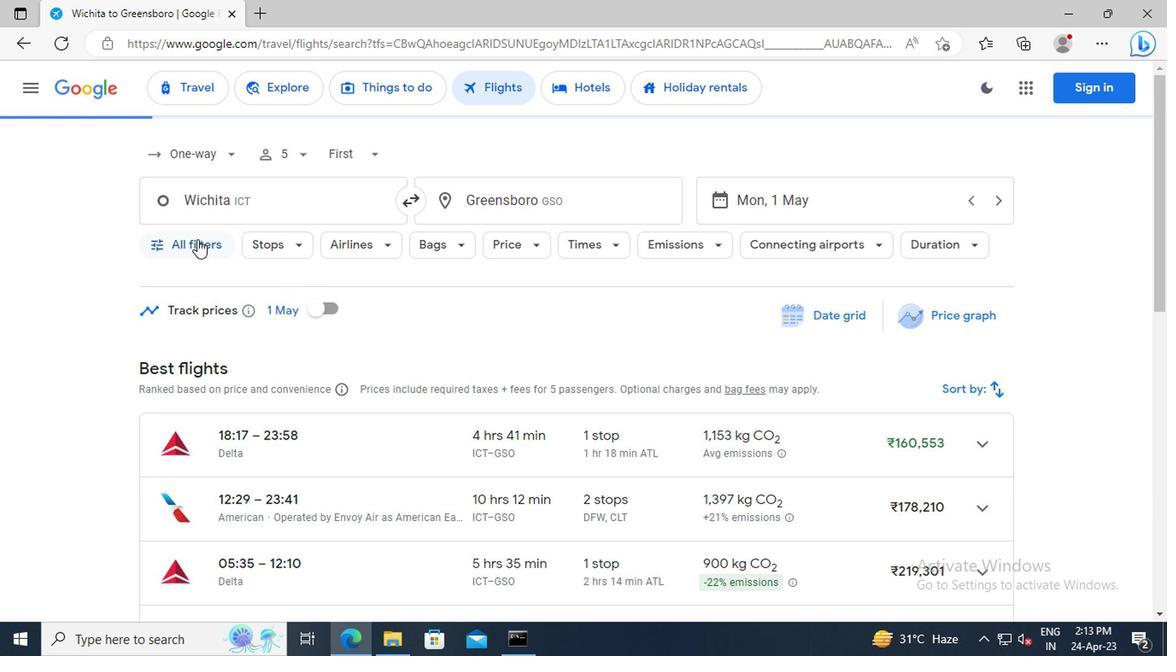 
Action: Mouse moved to (301, 368)
Screenshot: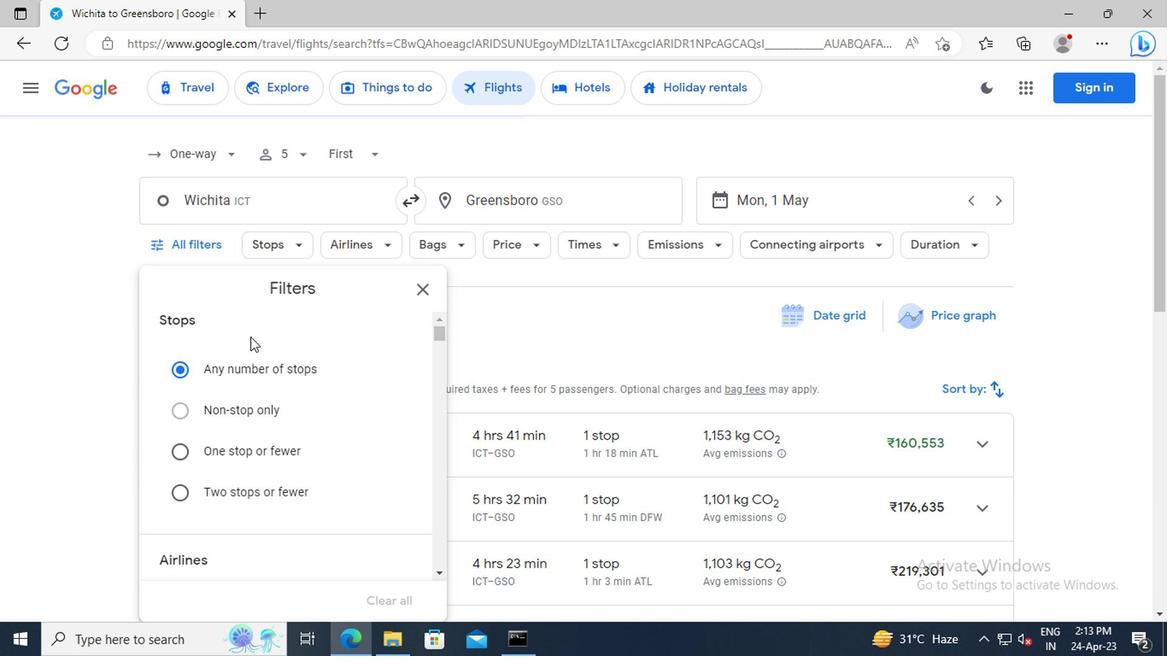 
Action: Mouse scrolled (301, 367) with delta (0, -1)
Screenshot: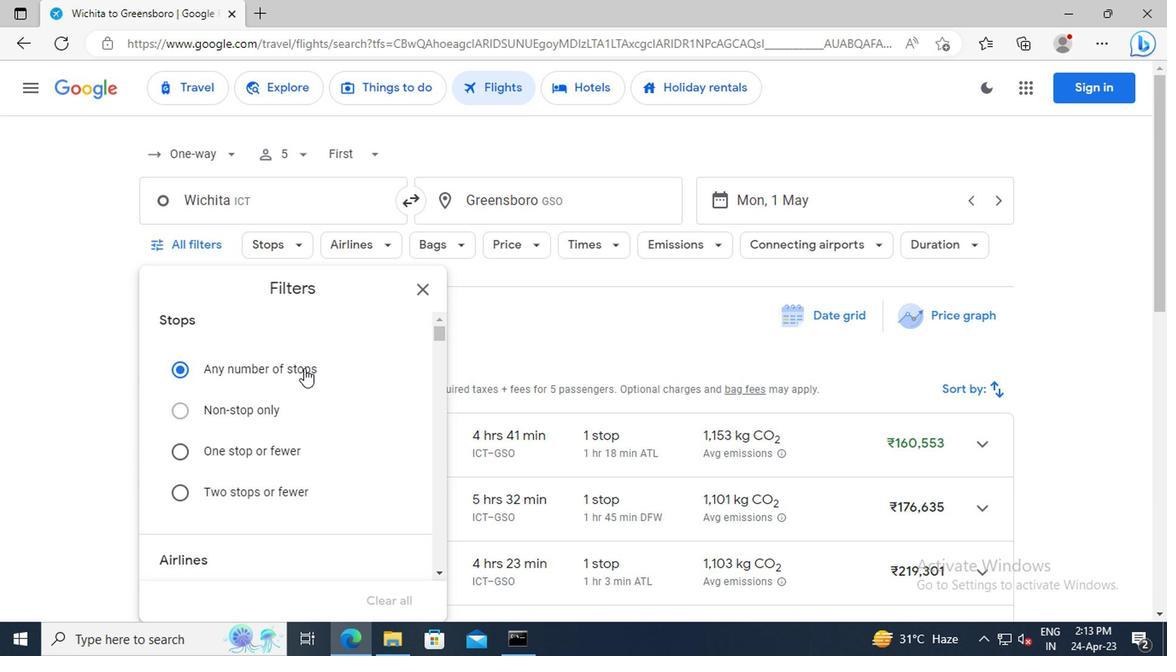 
Action: Mouse scrolled (301, 367) with delta (0, -1)
Screenshot: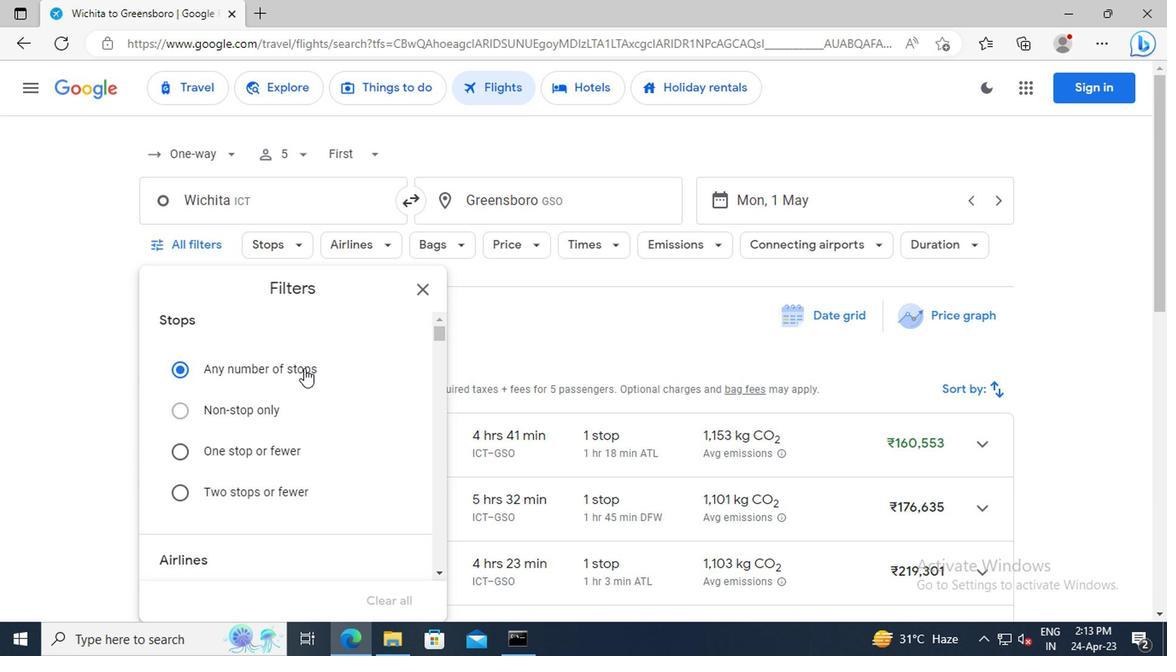 
Action: Mouse scrolled (301, 367) with delta (0, -1)
Screenshot: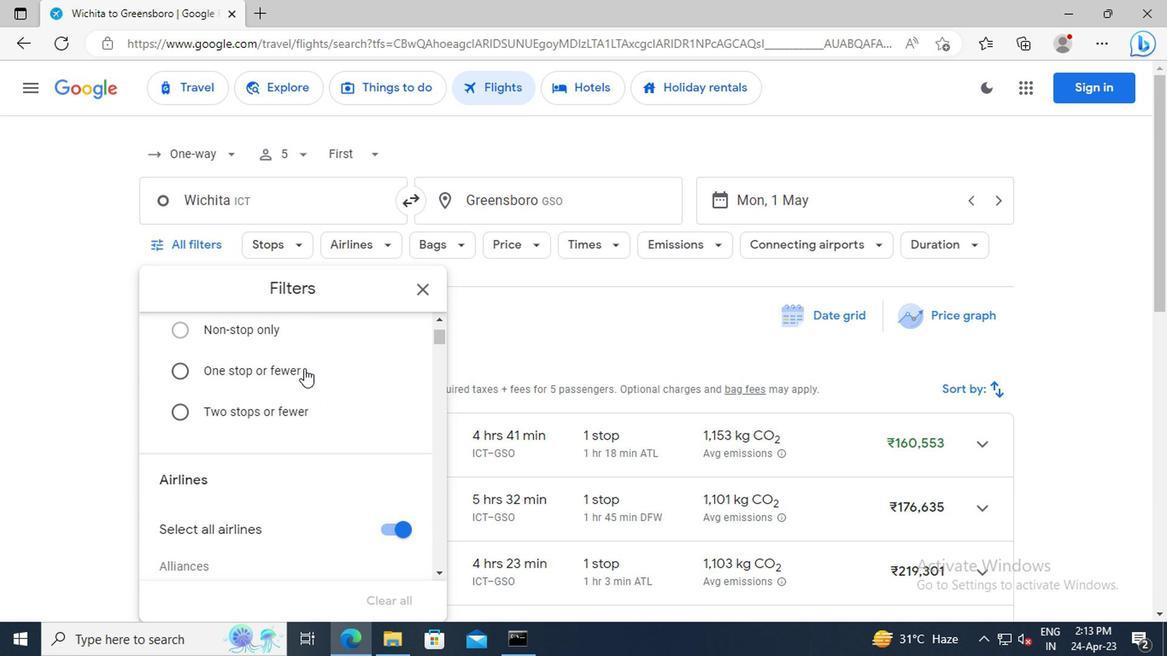 
Action: Mouse scrolled (301, 367) with delta (0, -1)
Screenshot: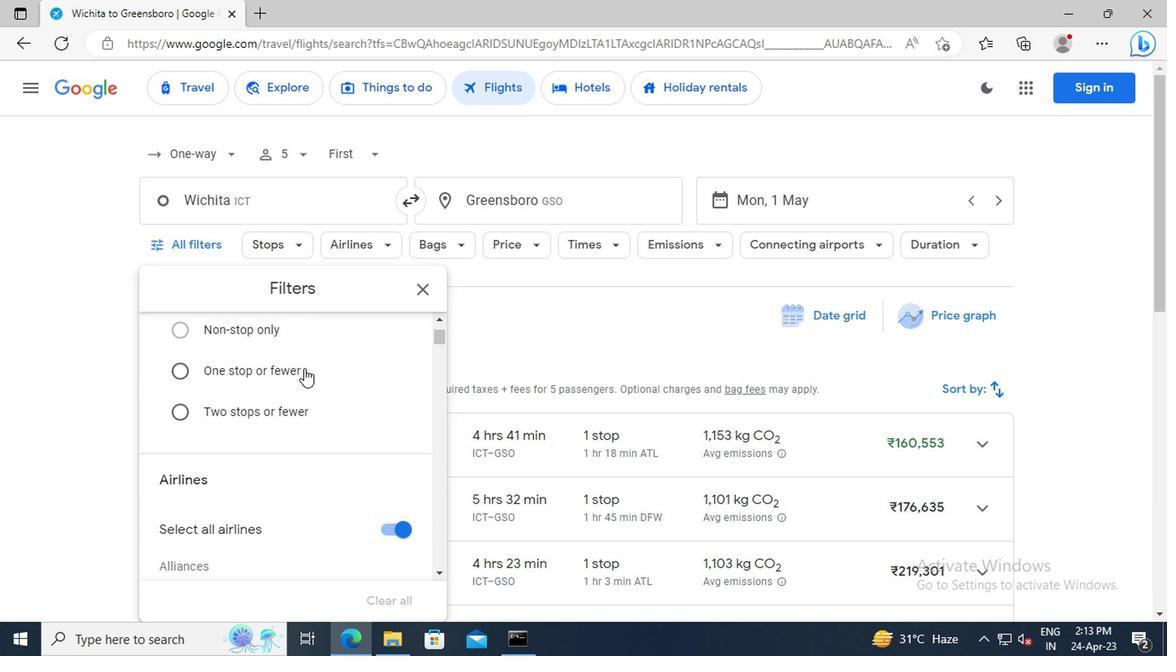 
Action: Mouse moved to (382, 446)
Screenshot: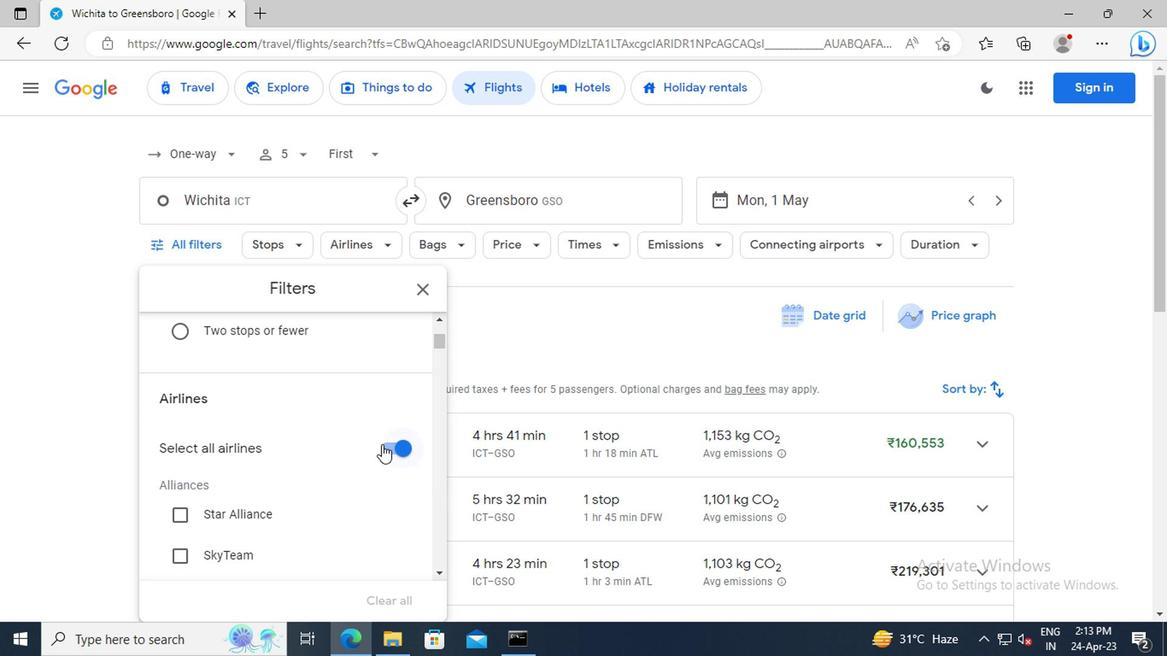
Action: Mouse pressed left at (382, 446)
Screenshot: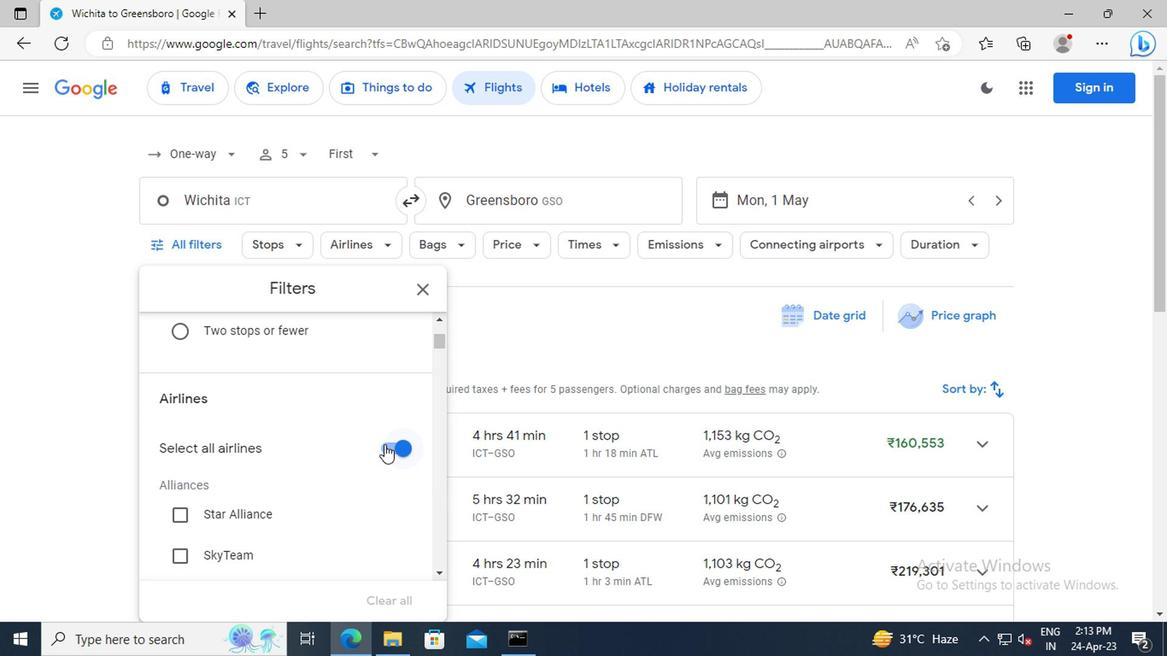 
Action: Mouse moved to (323, 405)
Screenshot: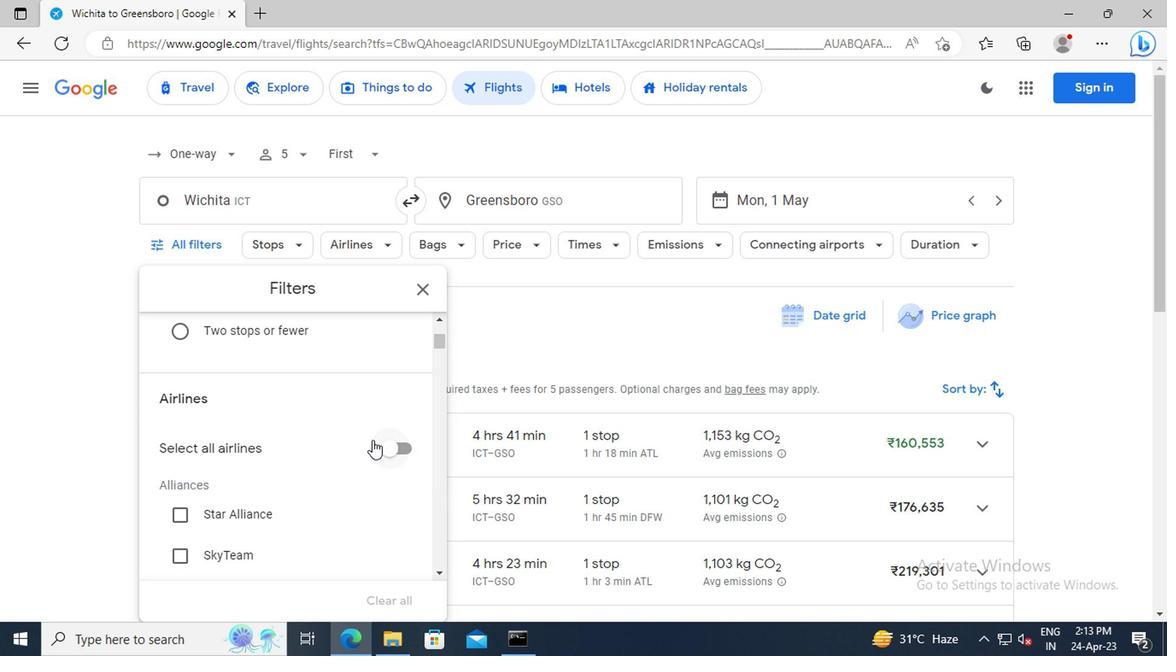 
Action: Mouse scrolled (323, 403) with delta (0, -1)
Screenshot: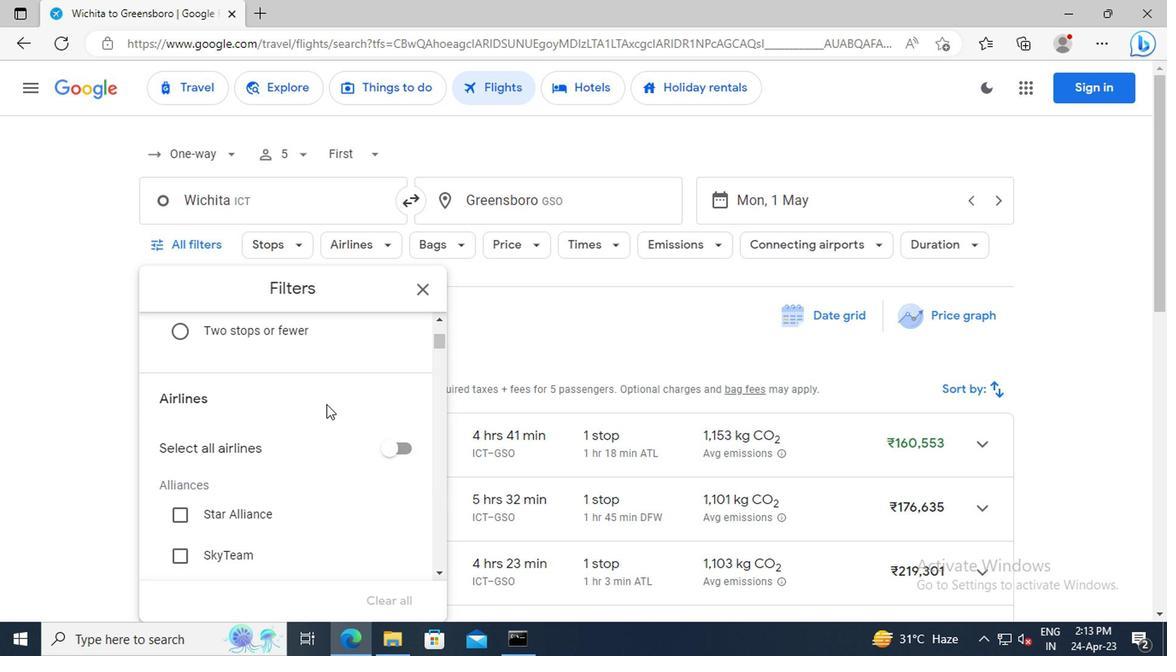 
Action: Mouse scrolled (323, 403) with delta (0, -1)
Screenshot: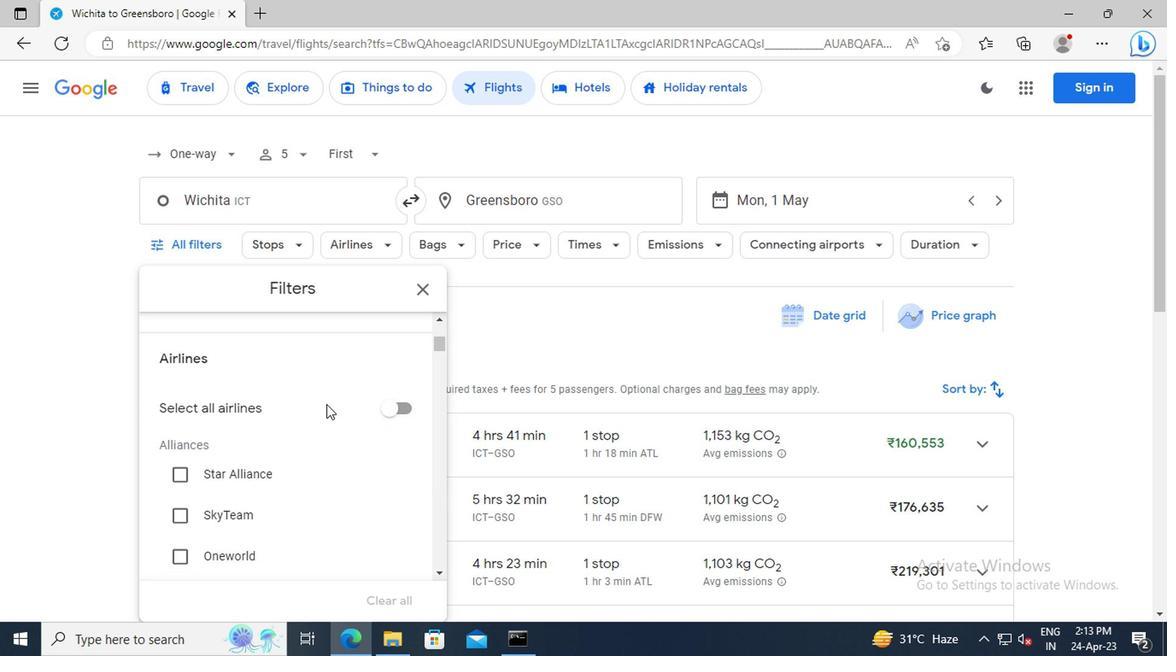 
Action: Mouse scrolled (323, 403) with delta (0, -1)
Screenshot: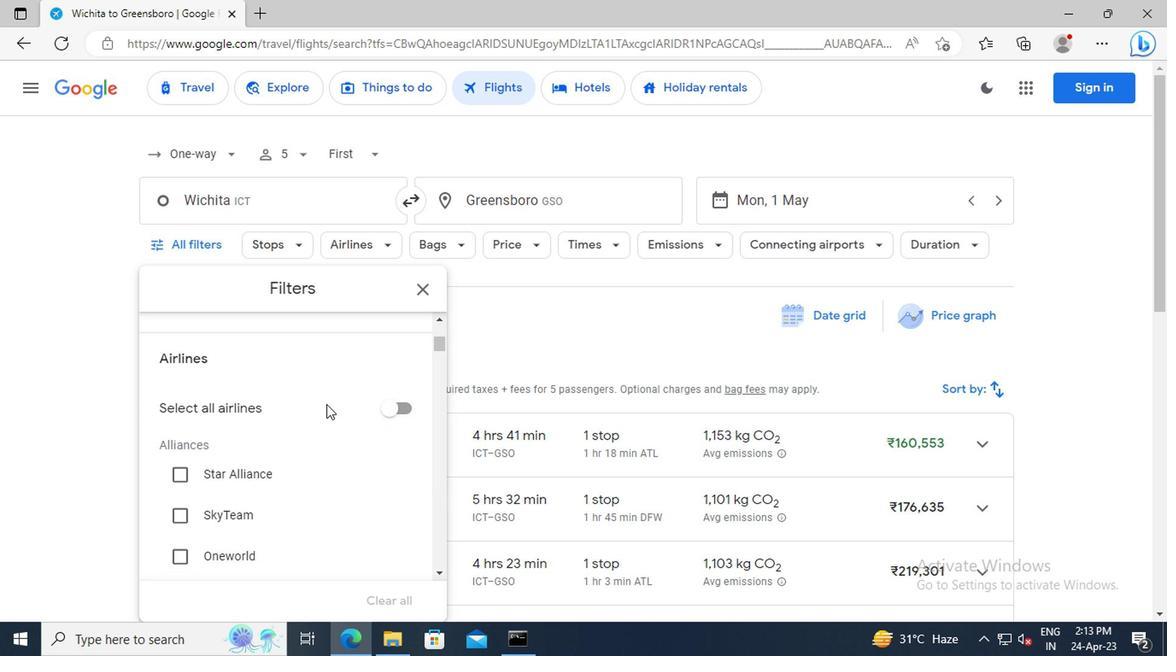 
Action: Mouse scrolled (323, 403) with delta (0, -1)
Screenshot: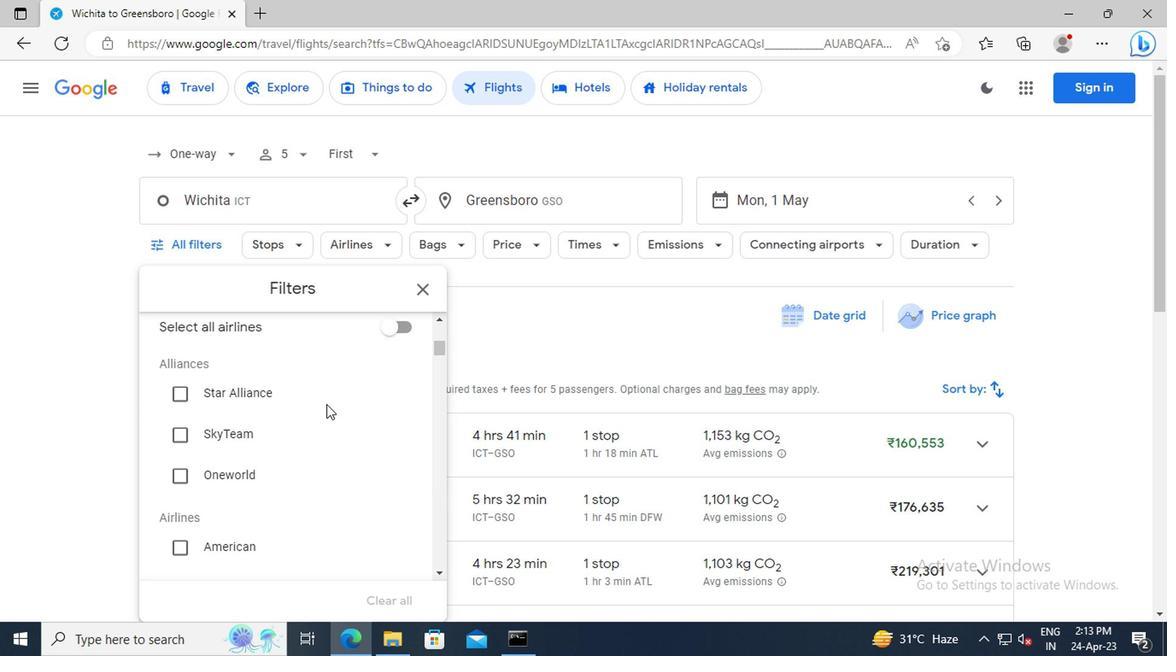 
Action: Mouse scrolled (323, 403) with delta (0, -1)
Screenshot: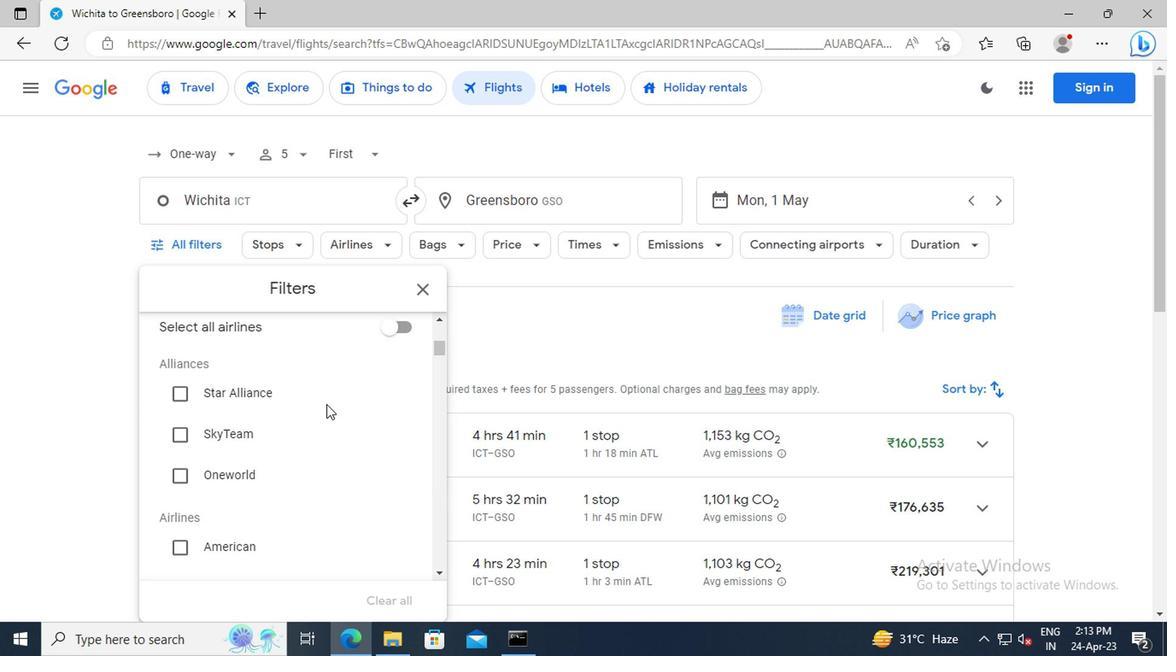 
Action: Mouse scrolled (323, 403) with delta (0, -1)
Screenshot: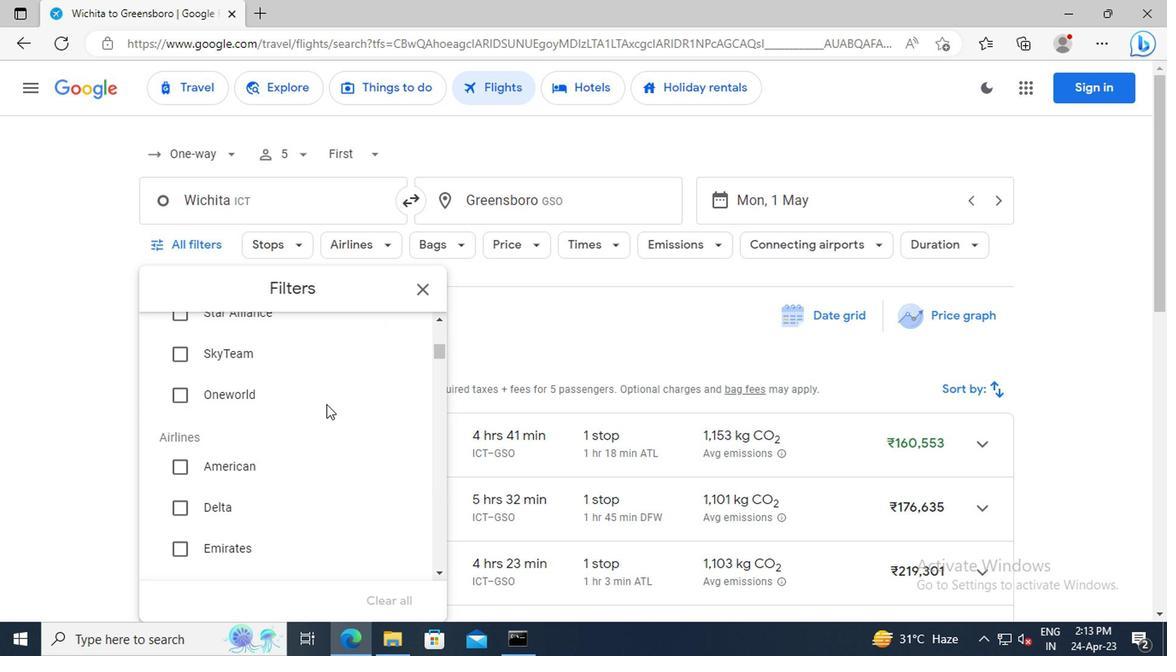
Action: Mouse scrolled (323, 403) with delta (0, -1)
Screenshot: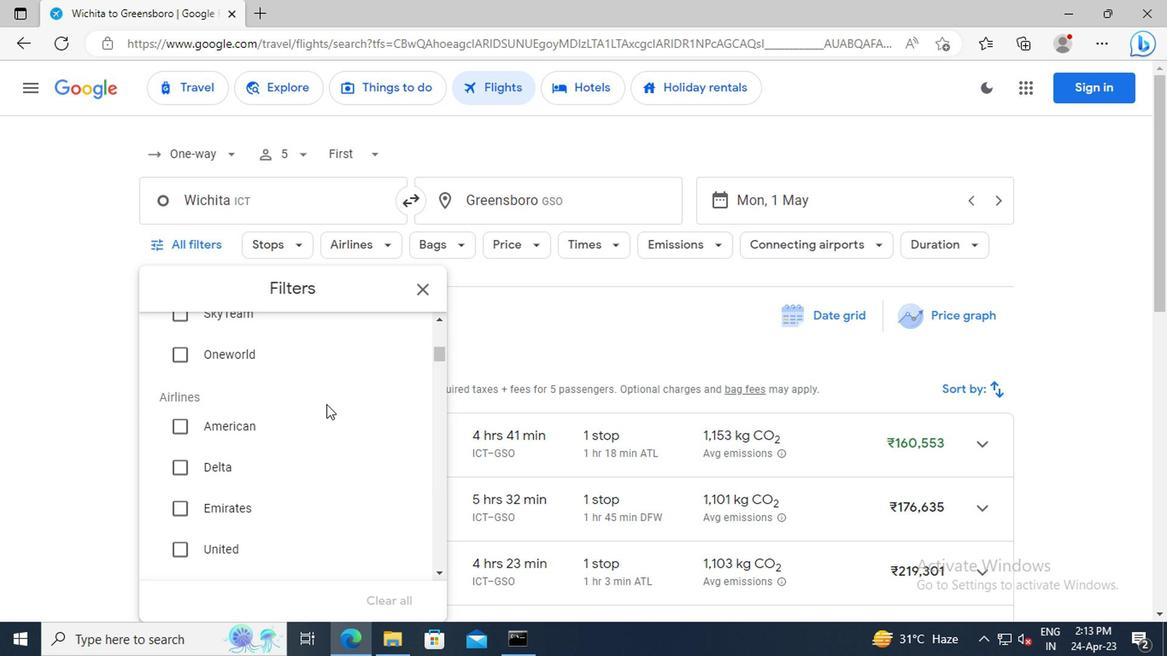 
Action: Mouse scrolled (323, 403) with delta (0, -1)
Screenshot: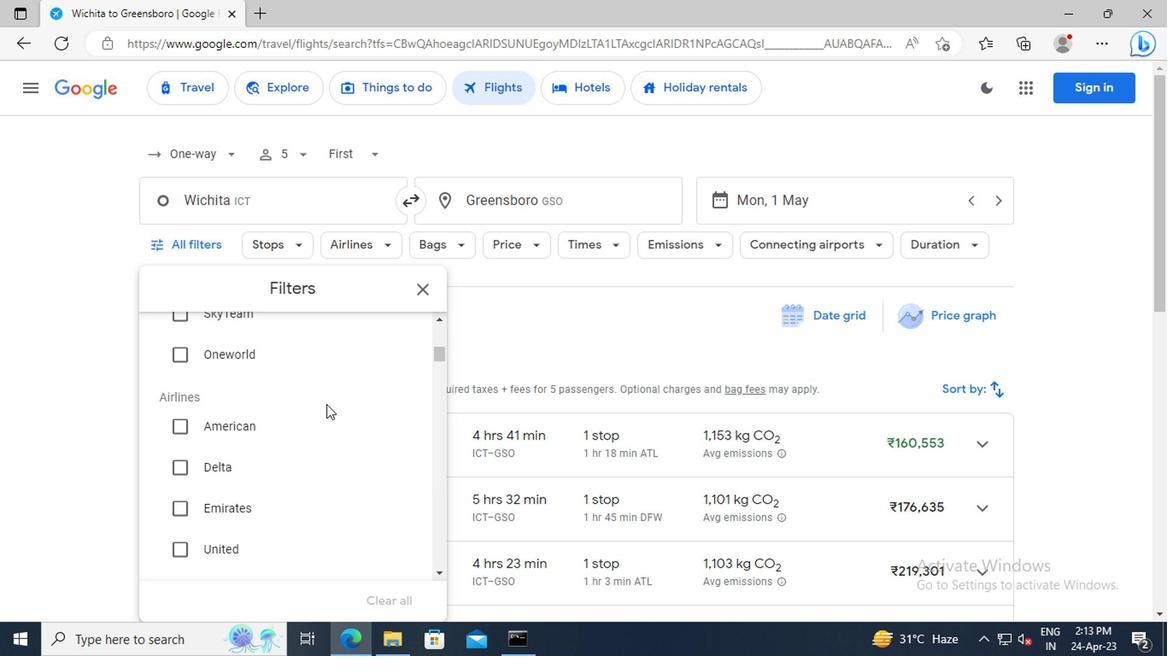 
Action: Mouse scrolled (323, 403) with delta (0, -1)
Screenshot: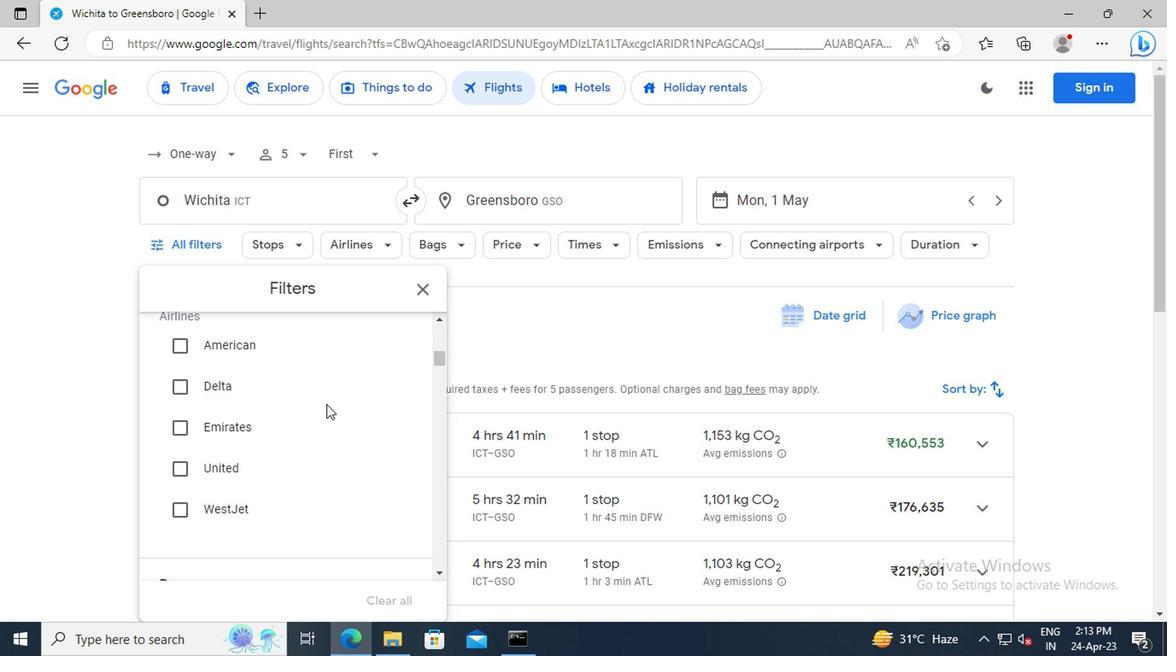 
Action: Mouse moved to (180, 472)
Screenshot: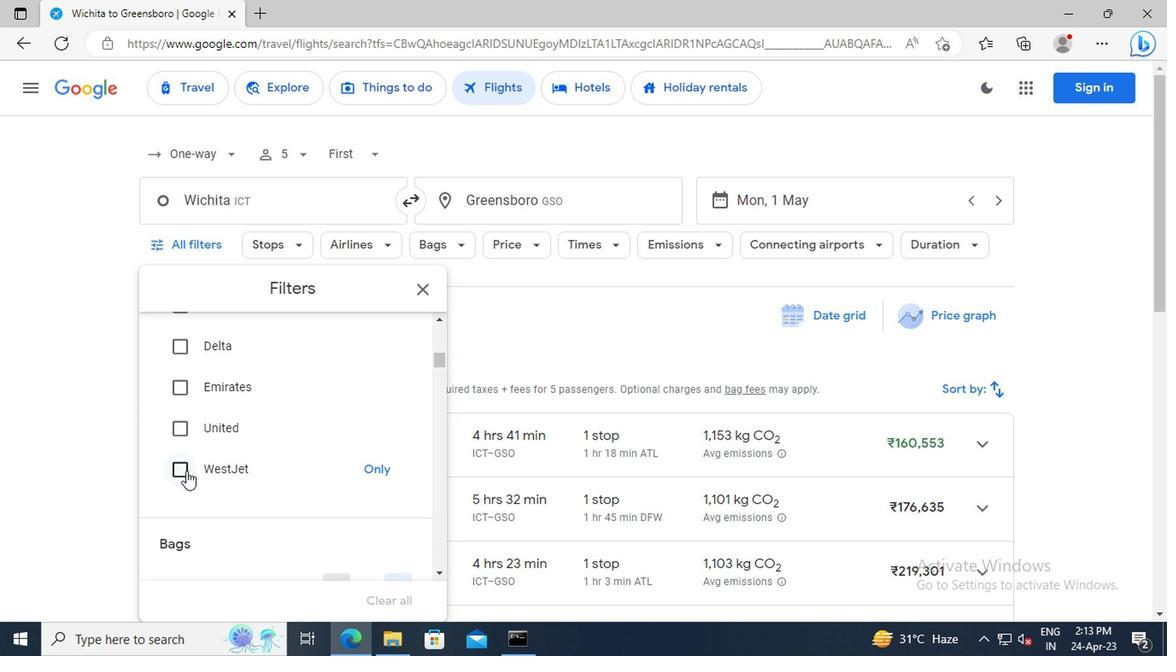 
Action: Mouse pressed left at (180, 472)
Screenshot: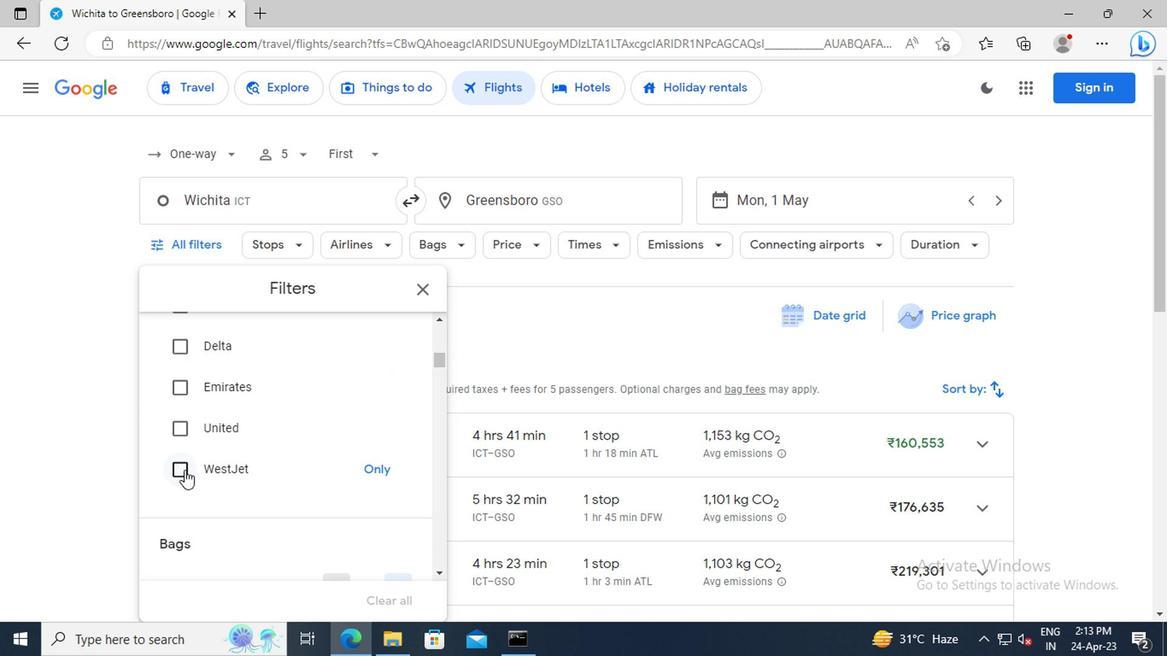 
Action: Mouse moved to (279, 444)
Screenshot: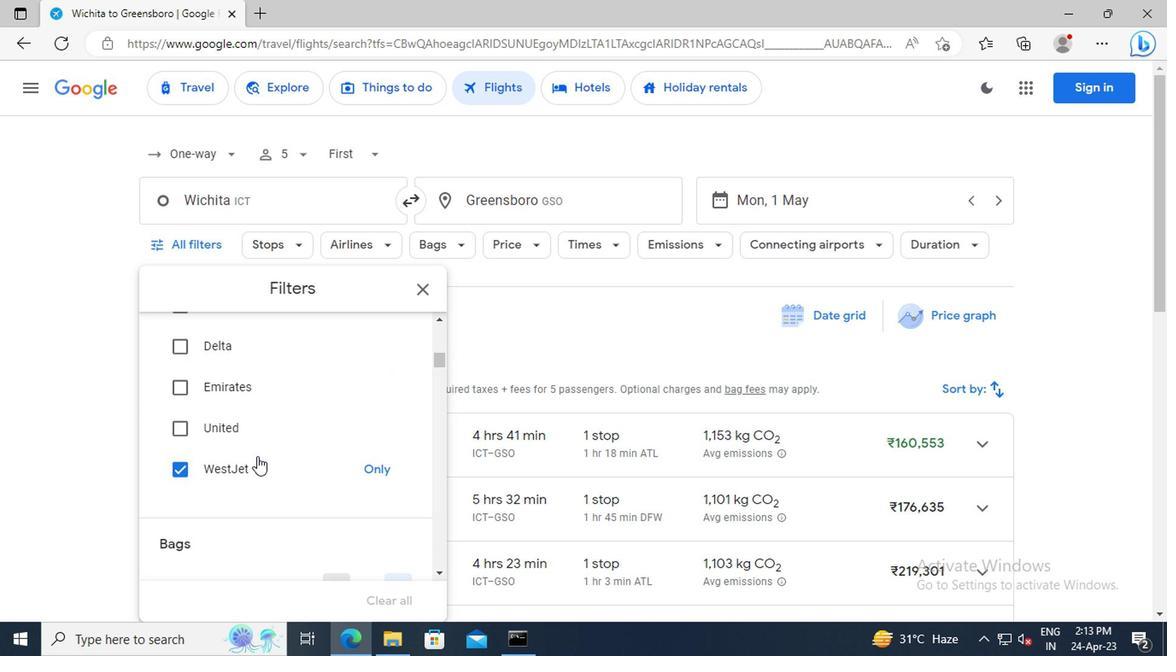 
Action: Mouse scrolled (279, 443) with delta (0, 0)
Screenshot: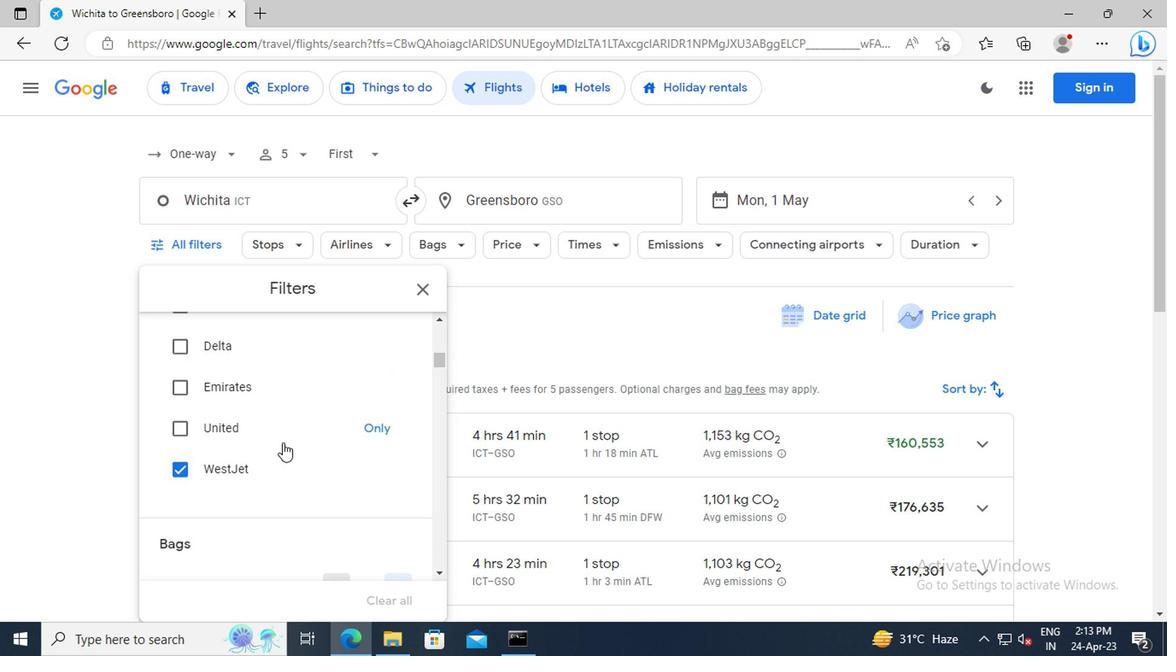 
Action: Mouse scrolled (279, 443) with delta (0, 0)
Screenshot: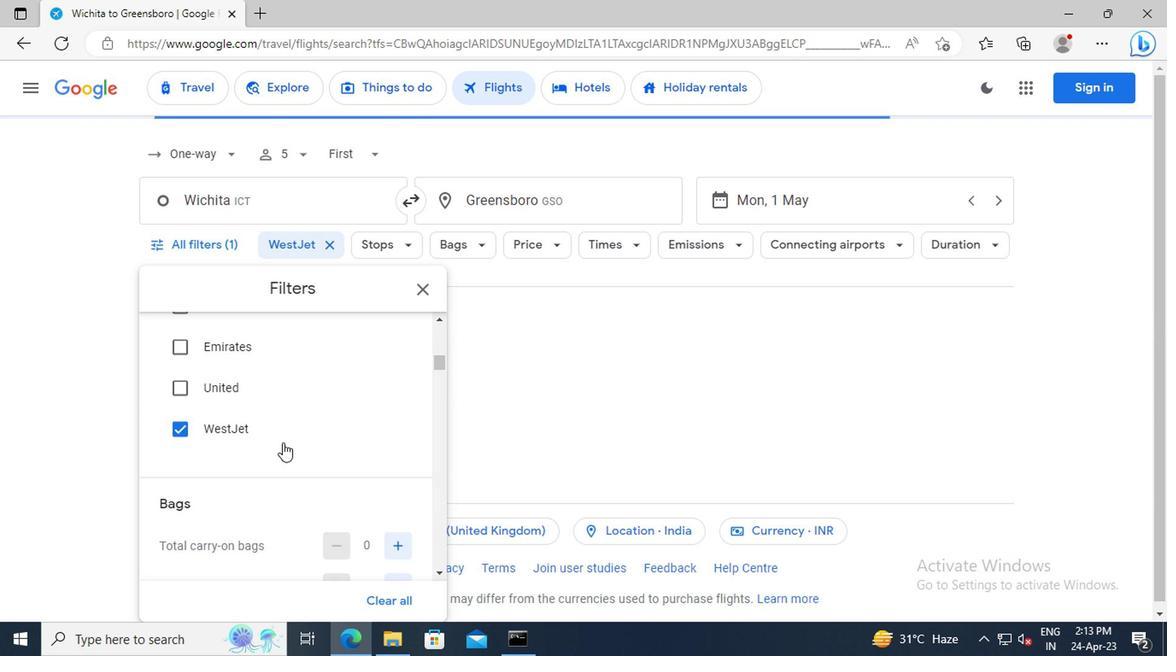 
Action: Mouse scrolled (279, 443) with delta (0, 0)
Screenshot: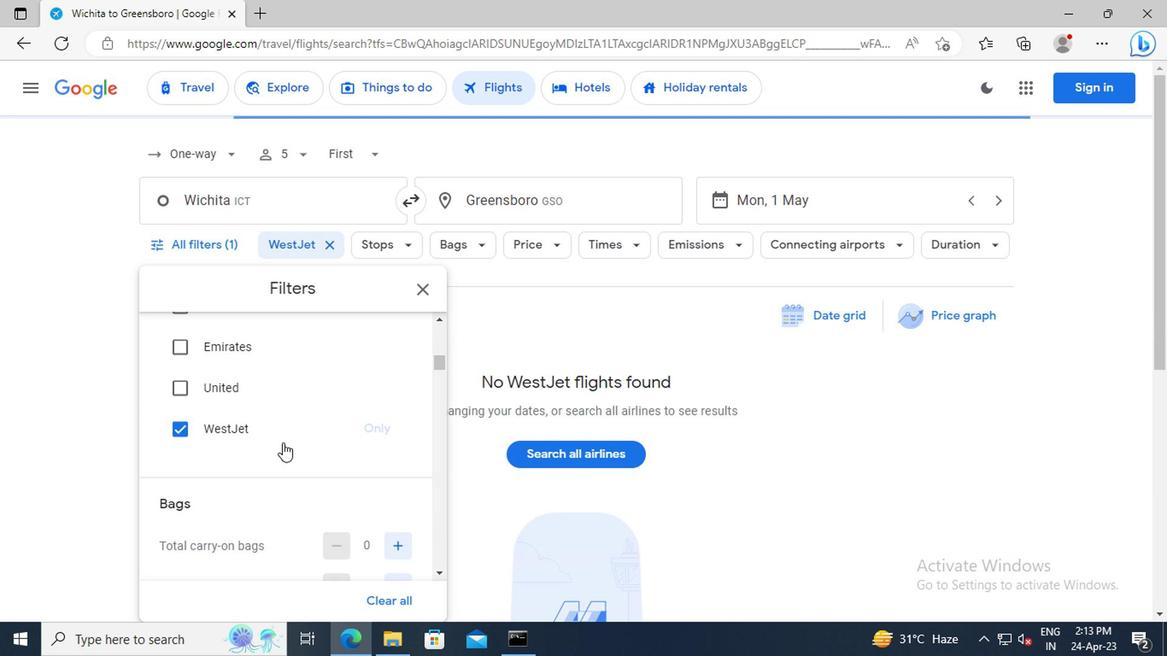 
Action: Mouse scrolled (279, 443) with delta (0, 0)
Screenshot: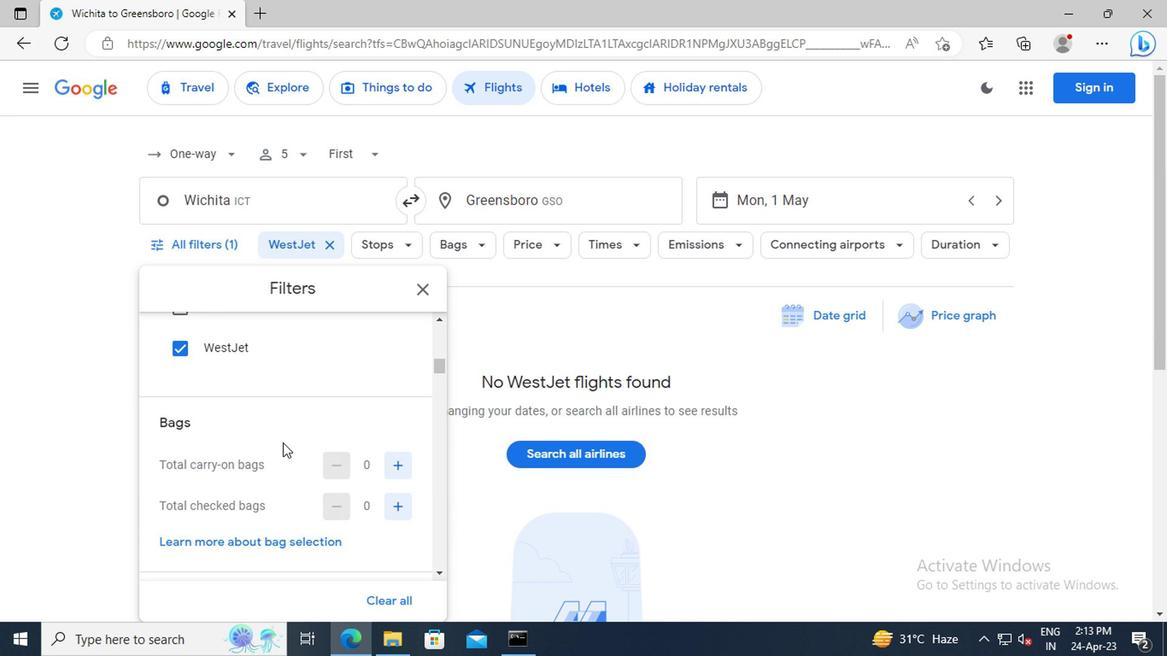 
Action: Mouse moved to (395, 473)
Screenshot: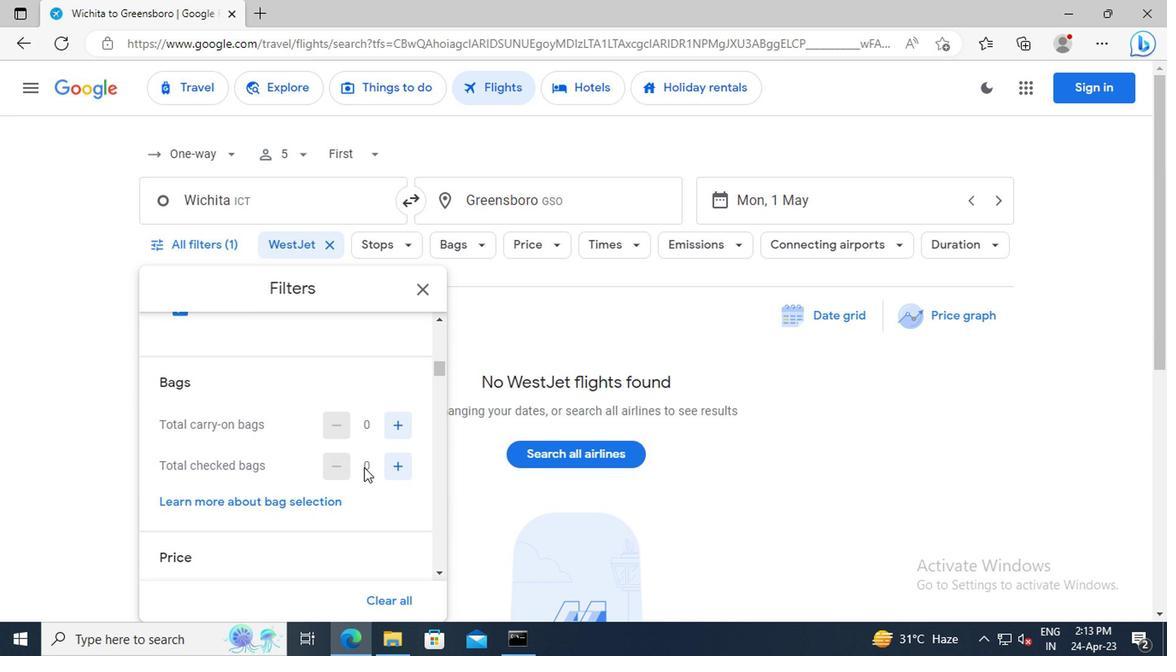 
Action: Mouse pressed left at (395, 473)
Screenshot: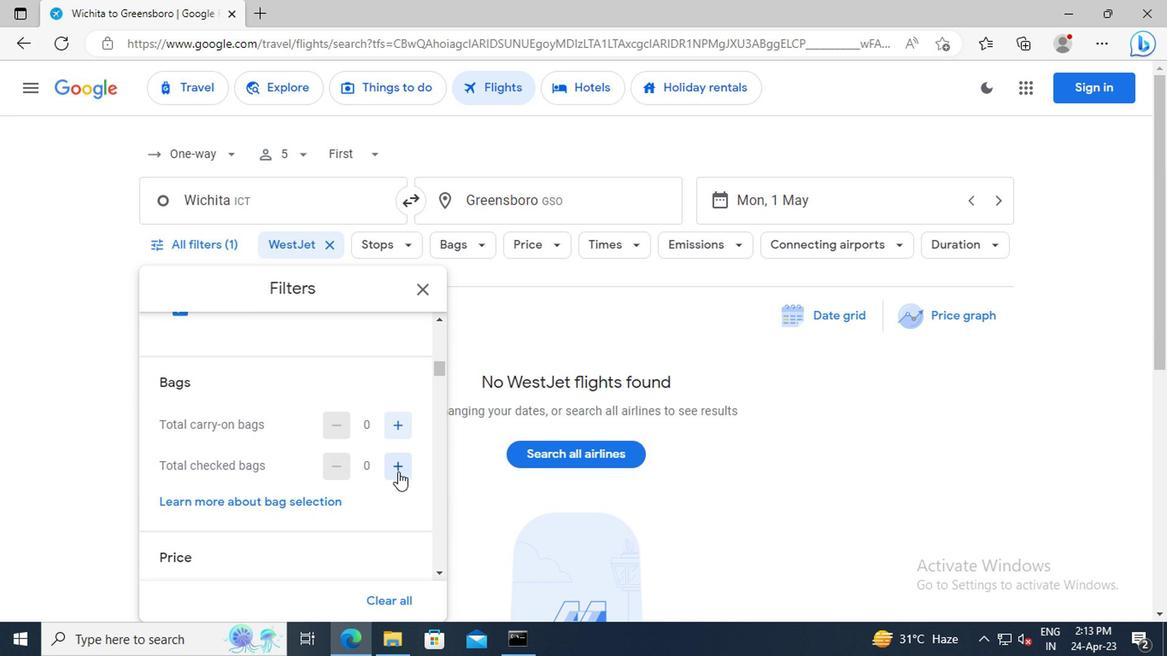 
Action: Mouse moved to (376, 438)
Screenshot: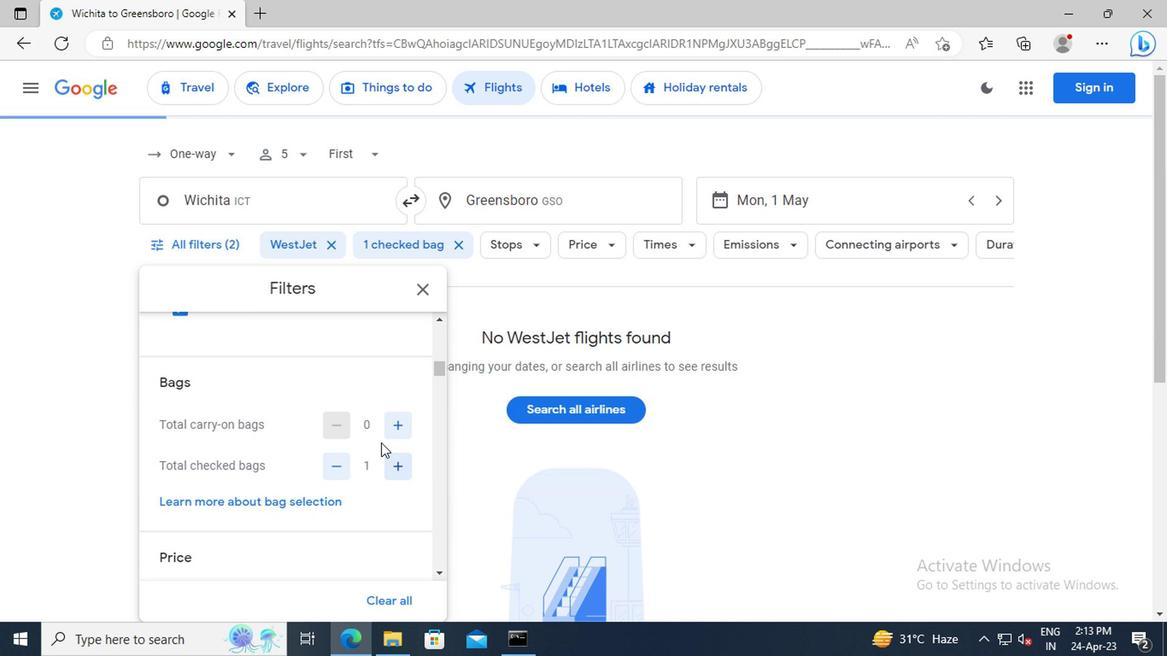 
Action: Mouse scrolled (376, 437) with delta (0, 0)
Screenshot: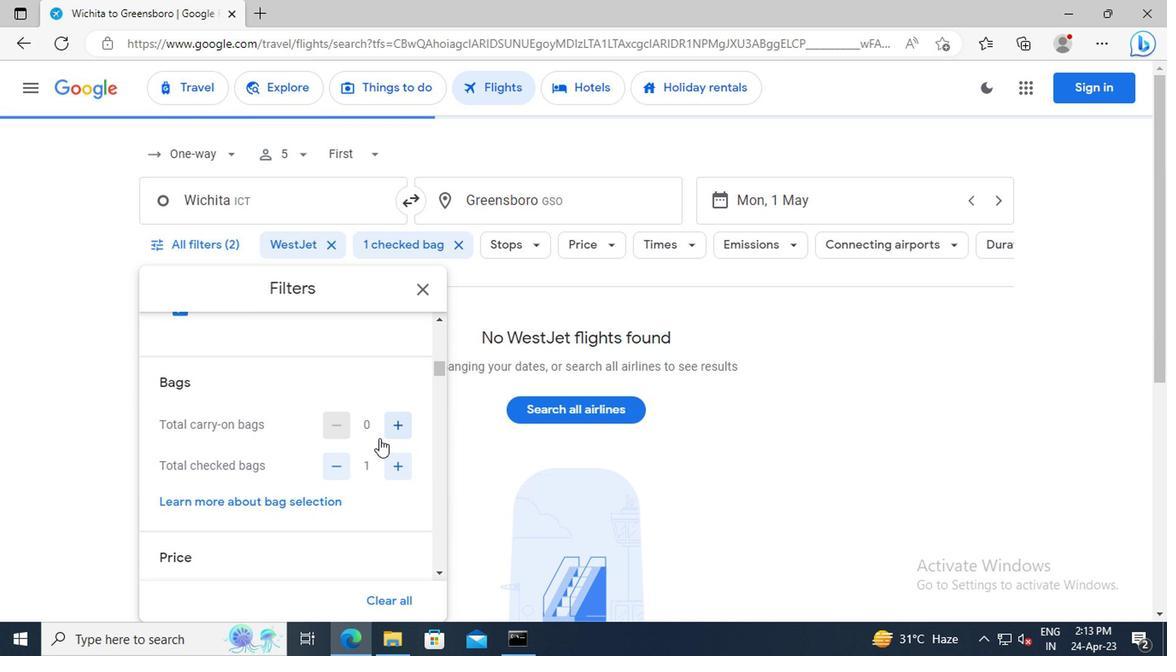 
Action: Mouse scrolled (376, 437) with delta (0, 0)
Screenshot: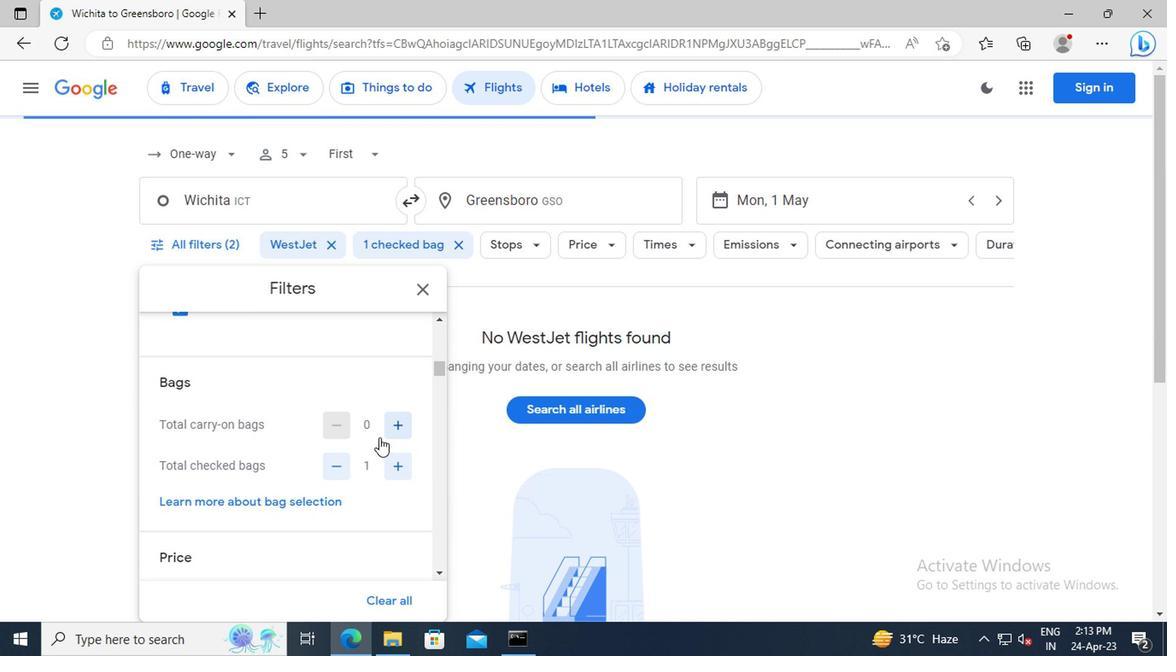
Action: Mouse scrolled (376, 437) with delta (0, 0)
Screenshot: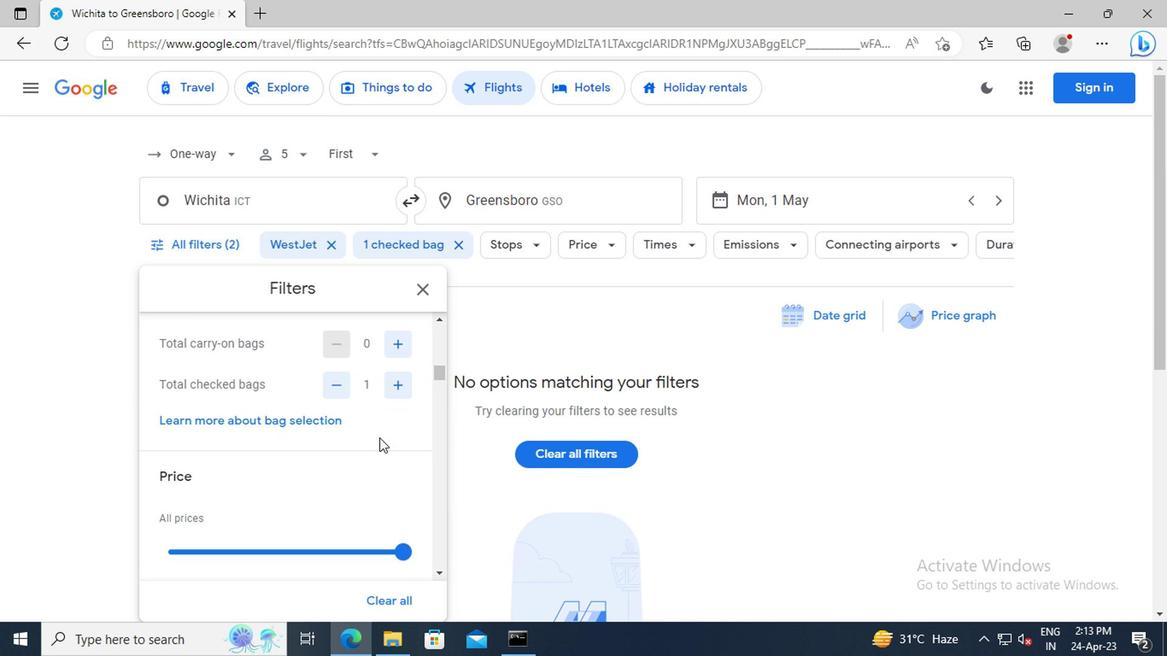 
Action: Mouse scrolled (376, 437) with delta (0, 0)
Screenshot: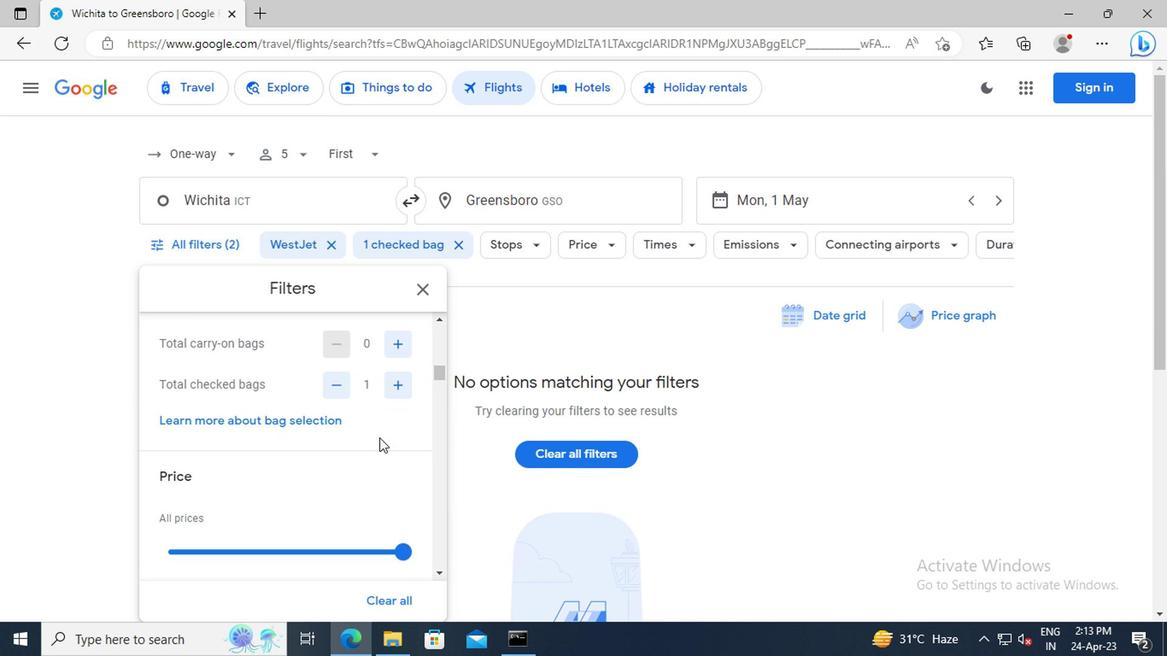 
Action: Mouse moved to (393, 468)
Screenshot: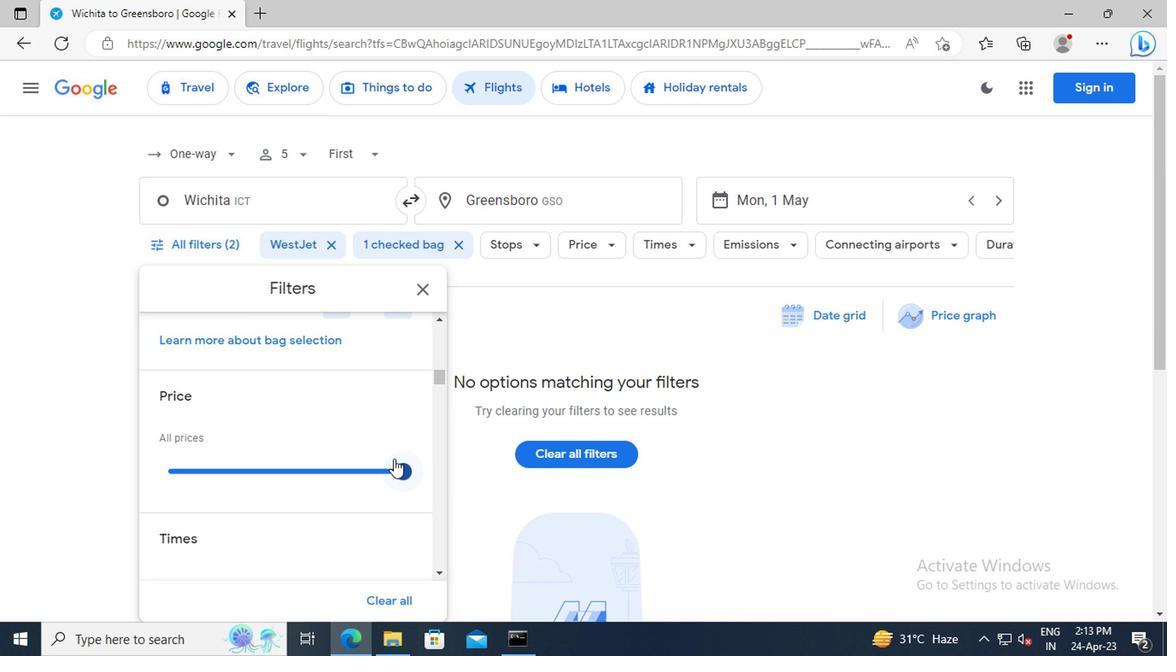 
Action: Mouse pressed left at (393, 468)
Screenshot: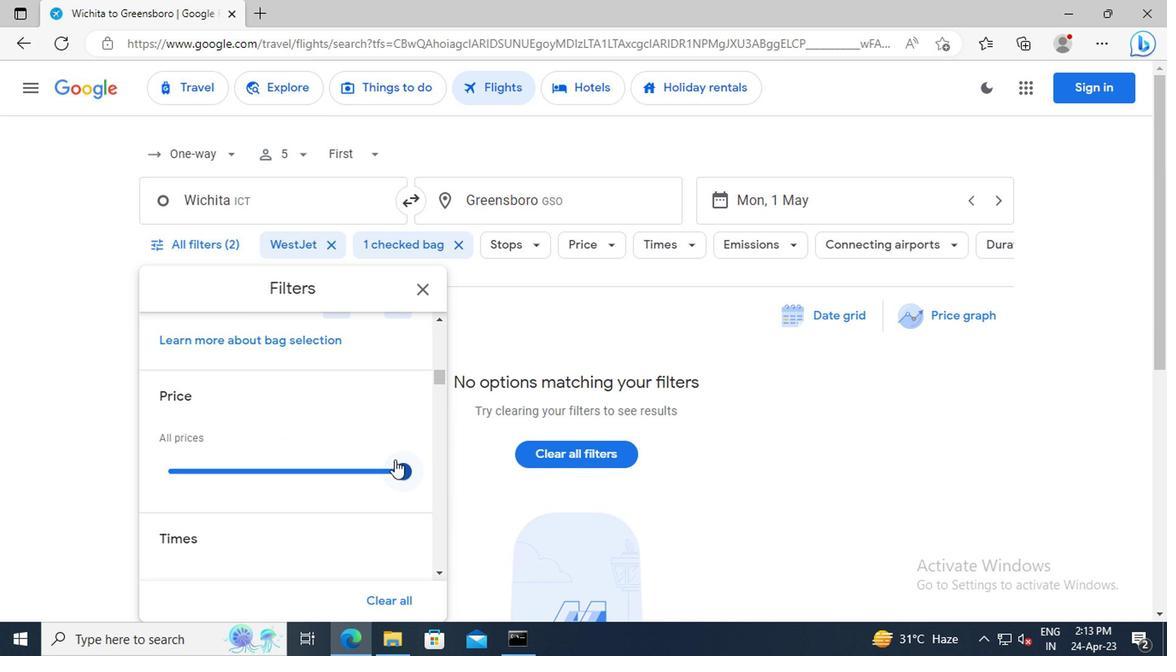 
Action: Mouse moved to (330, 423)
Screenshot: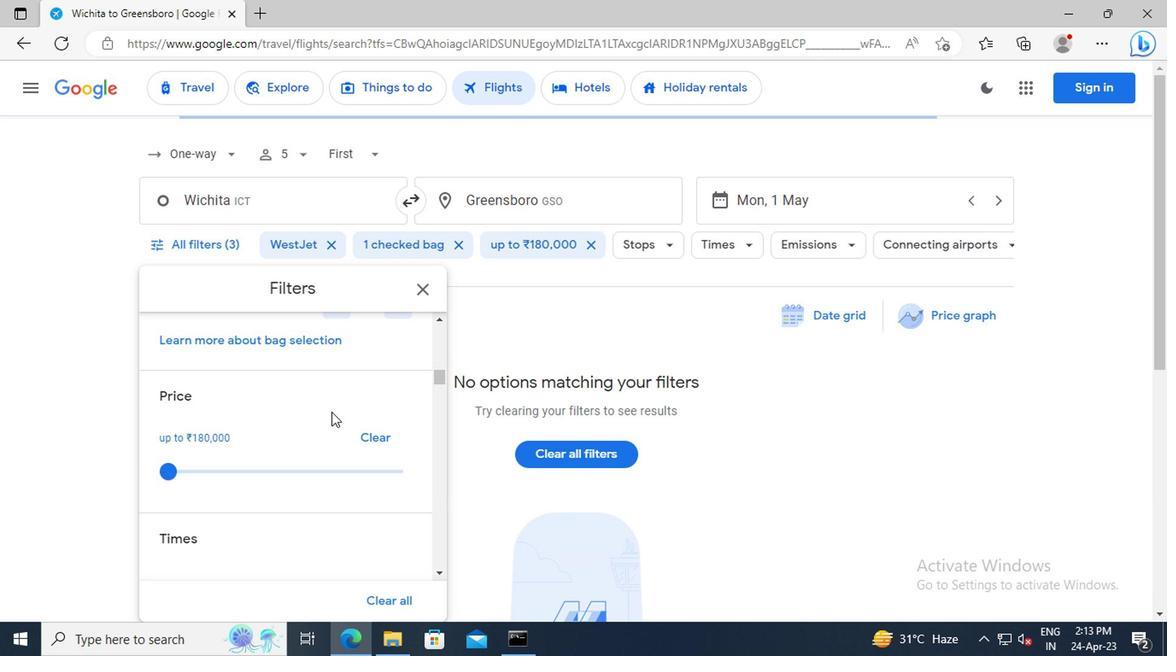 
Action: Mouse scrolled (330, 422) with delta (0, -1)
Screenshot: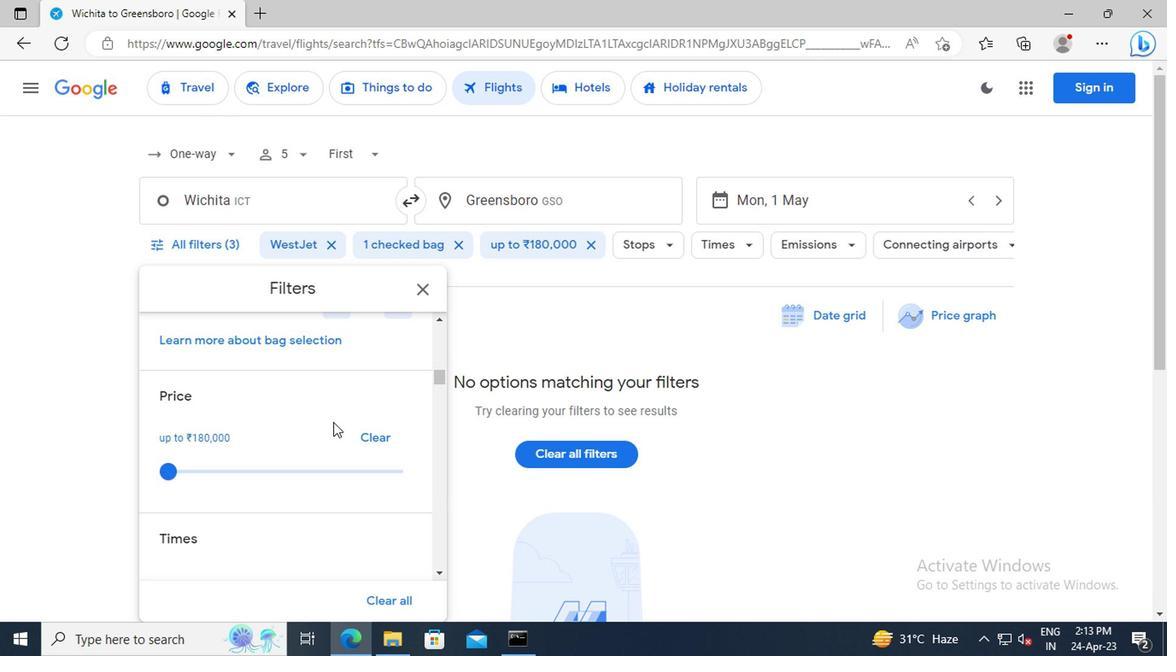 
Action: Mouse scrolled (330, 422) with delta (0, -1)
Screenshot: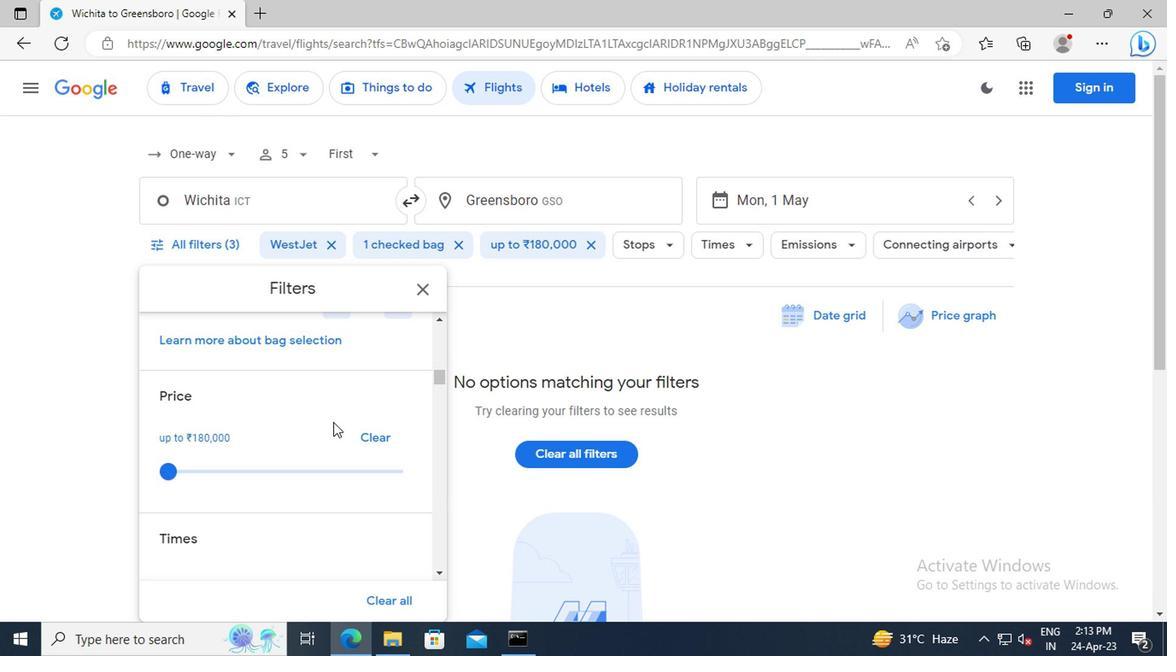 
Action: Mouse scrolled (330, 422) with delta (0, -1)
Screenshot: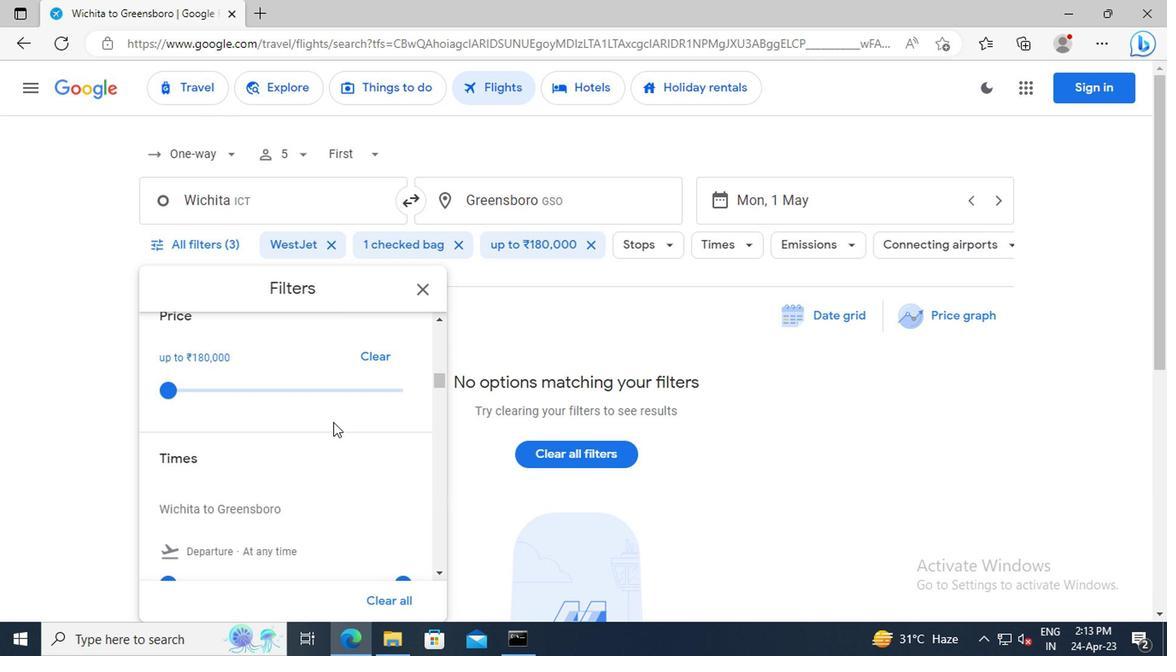 
Action: Mouse scrolled (330, 422) with delta (0, -1)
Screenshot: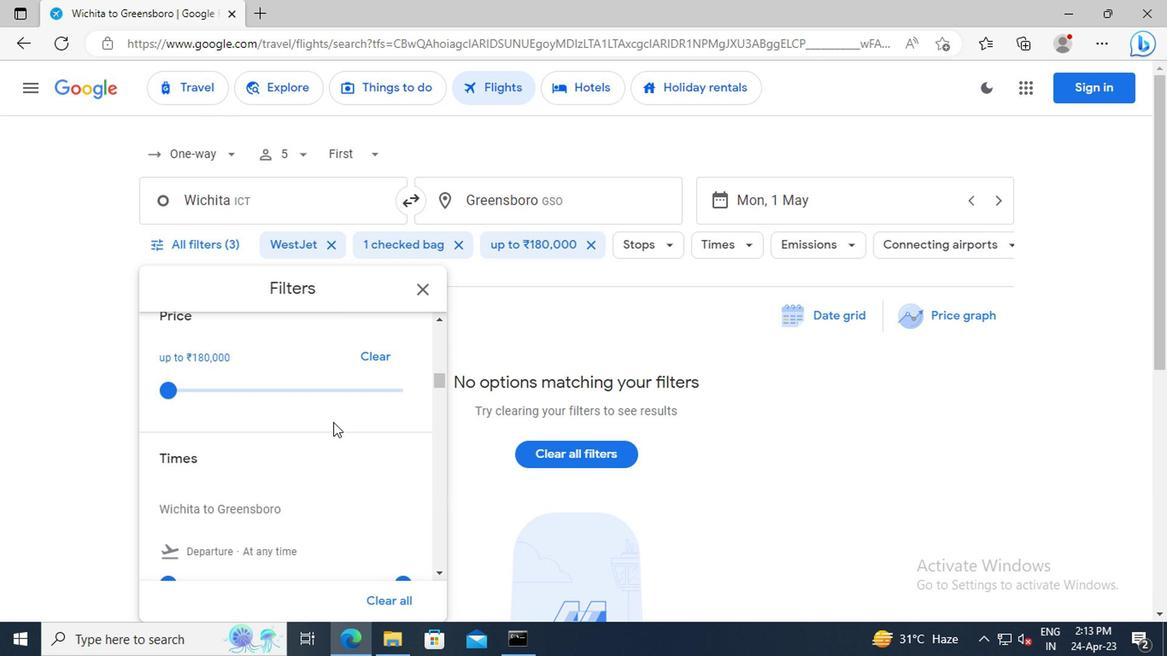 
Action: Mouse scrolled (330, 422) with delta (0, -1)
Screenshot: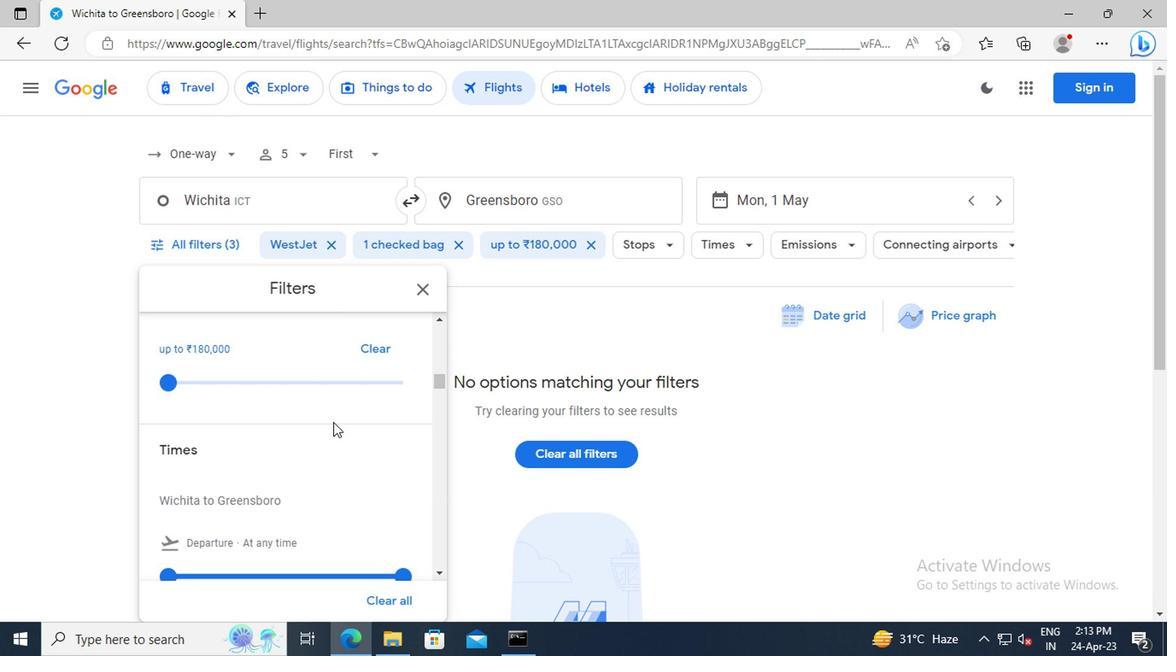
Action: Mouse moved to (172, 462)
Screenshot: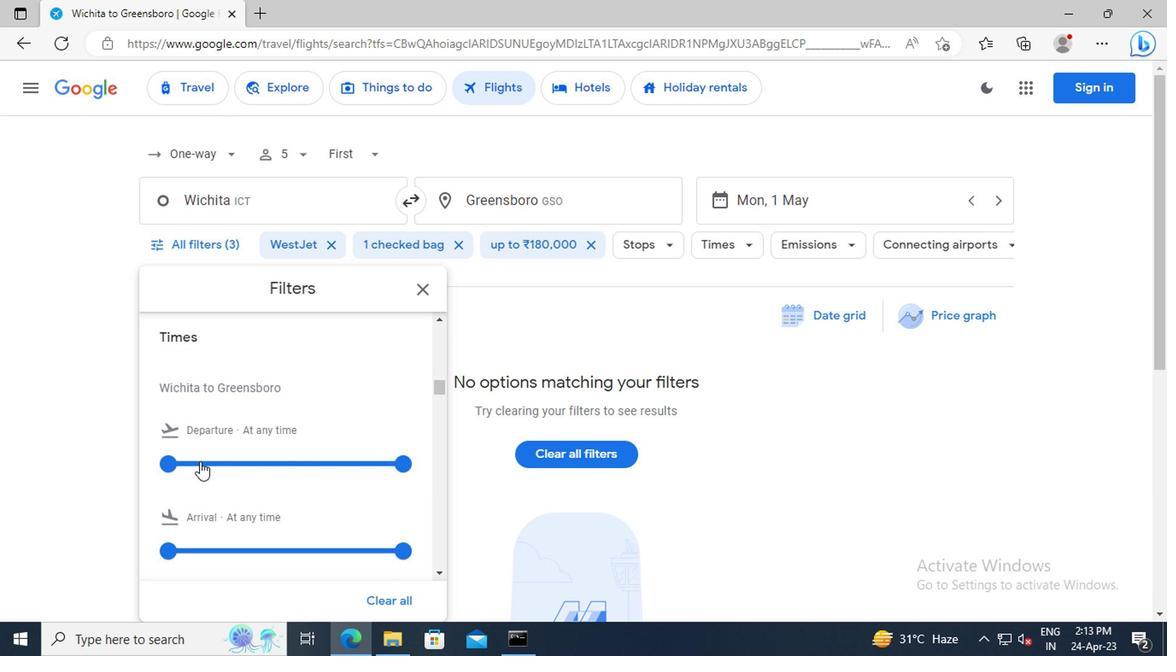 
Action: Mouse pressed left at (172, 462)
Screenshot: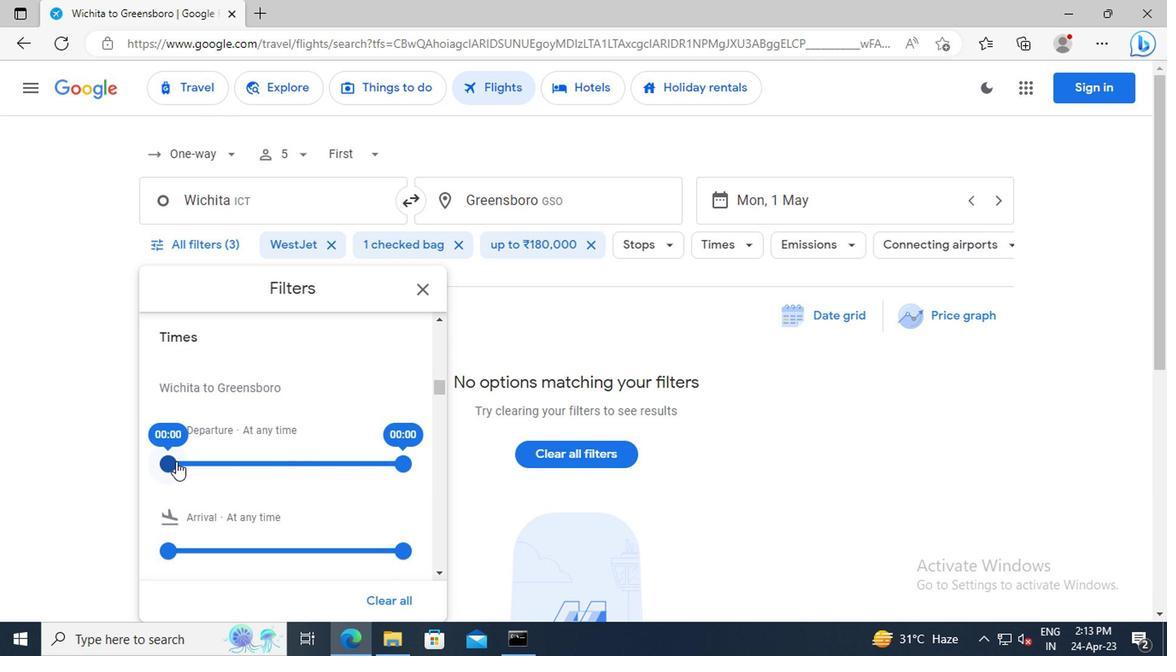 
Action: Mouse moved to (395, 472)
Screenshot: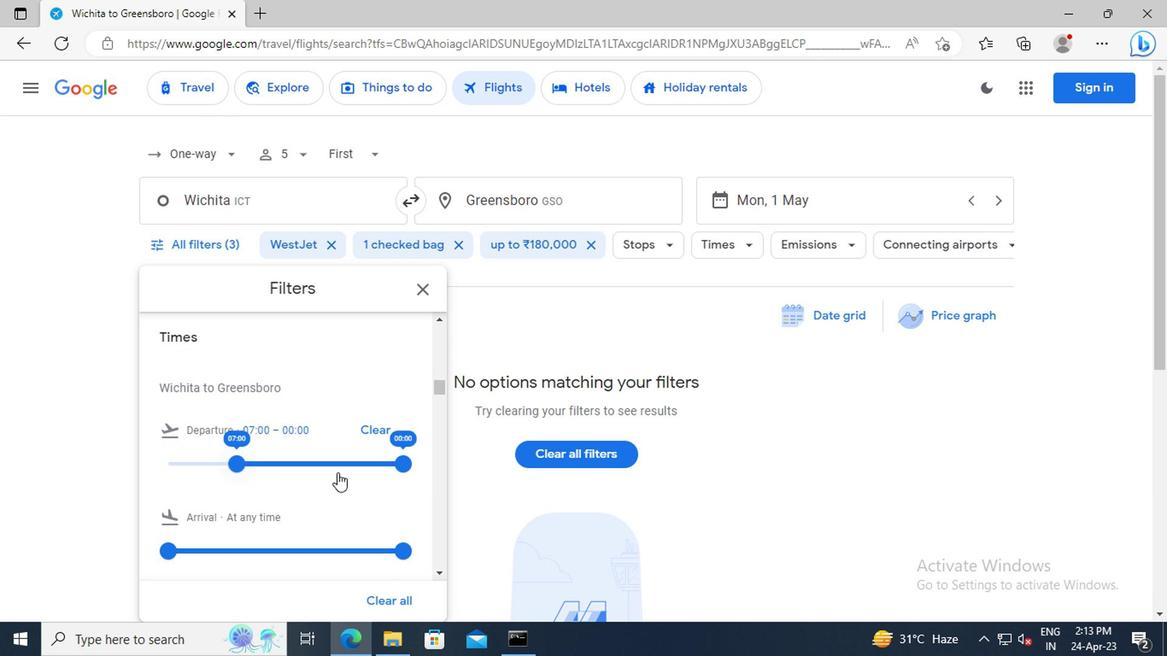 
Action: Mouse pressed left at (395, 472)
Screenshot: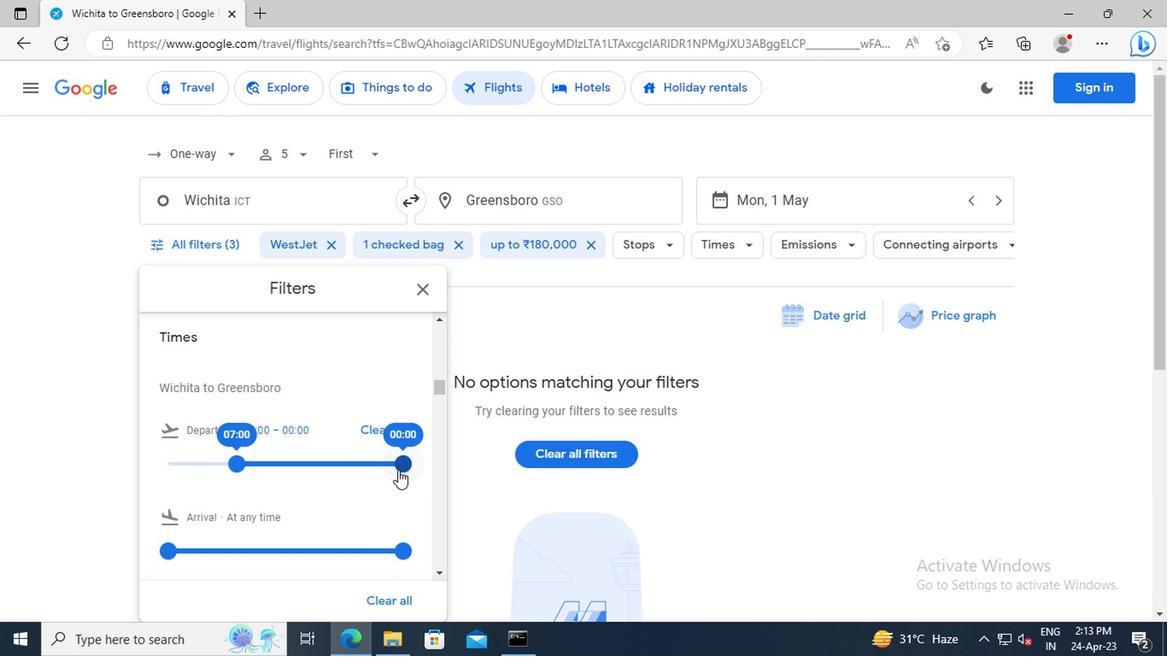 
Action: Mouse moved to (420, 290)
Screenshot: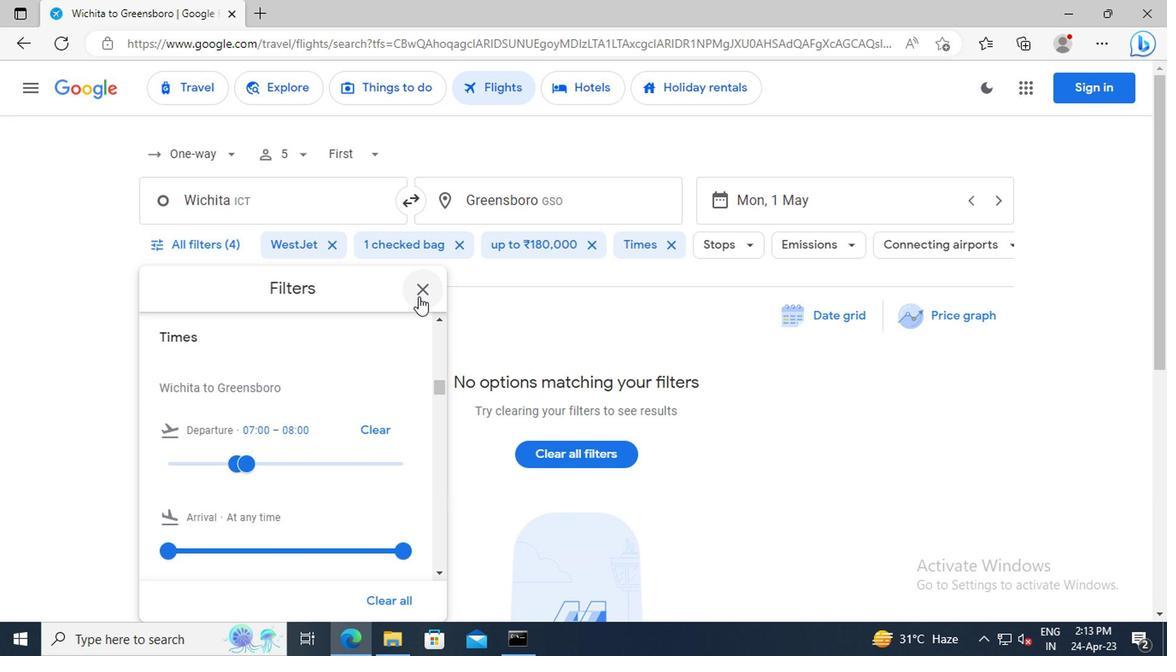 
Action: Mouse pressed left at (420, 290)
Screenshot: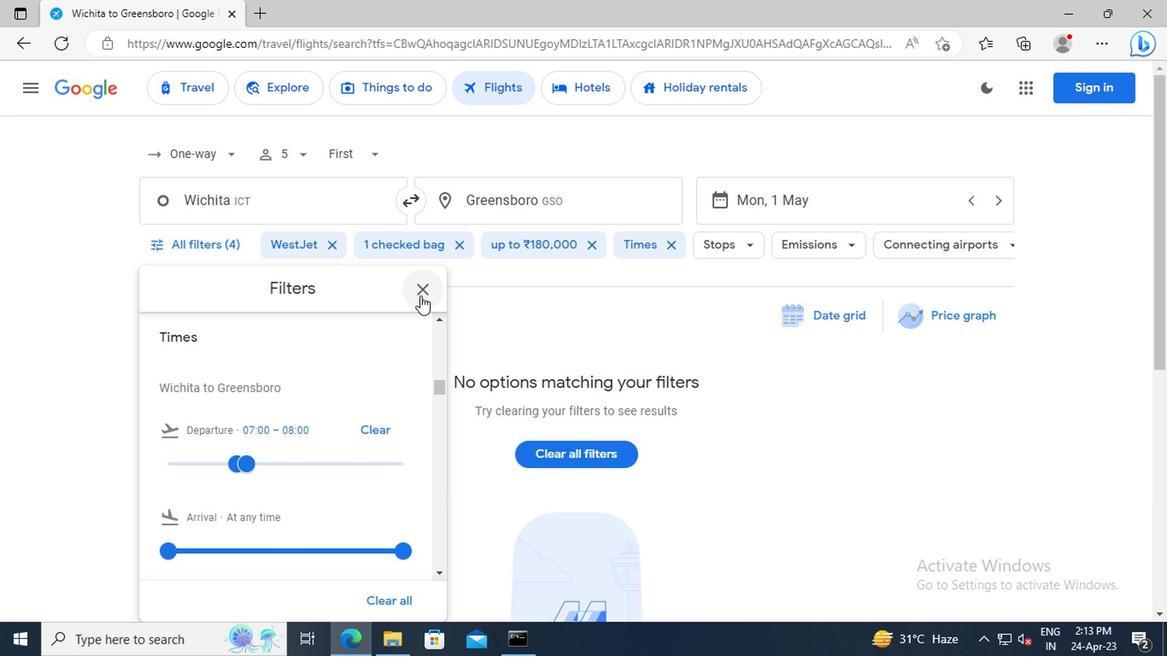 
Action: Mouse moved to (509, 430)
Screenshot: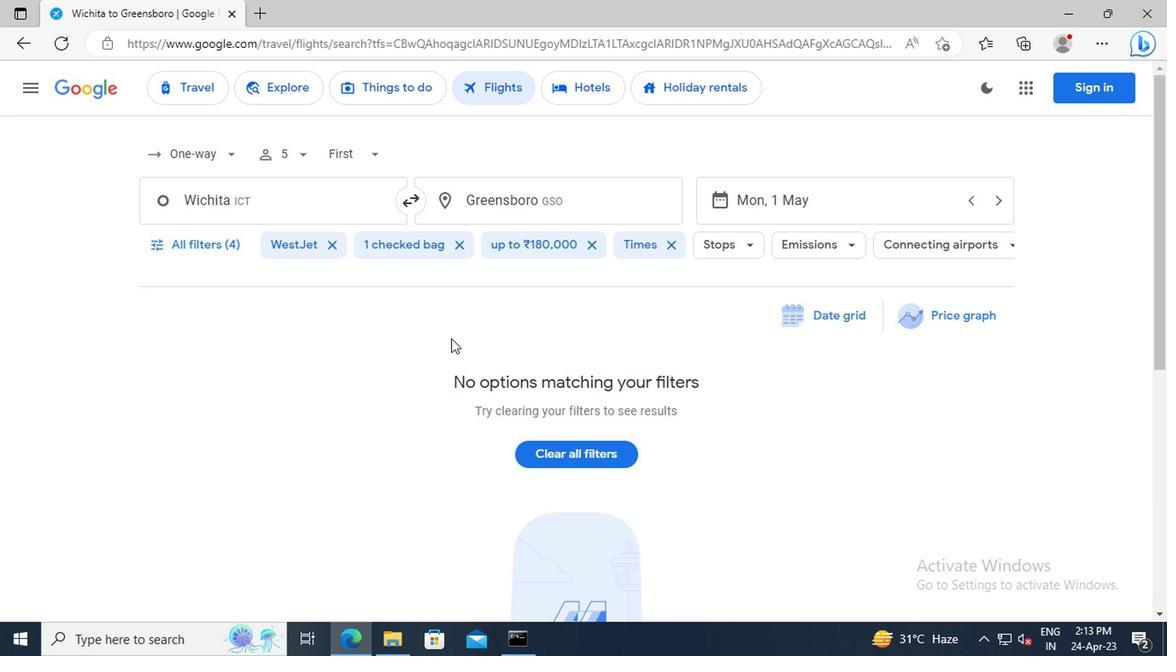 
